 Task: Look for space in Deerfield Beach, United States from 5th September, 2023 to 12th September, 2023 for 2 adults in price range Rs.10000 to Rs.15000.  With 1  bedroom having 1 bed and 1 bathroom. Property type can be house, flat, guest house, hotel. Booking option can be shelf check-in. Required host language is English.
Action: Mouse moved to (420, 88)
Screenshot: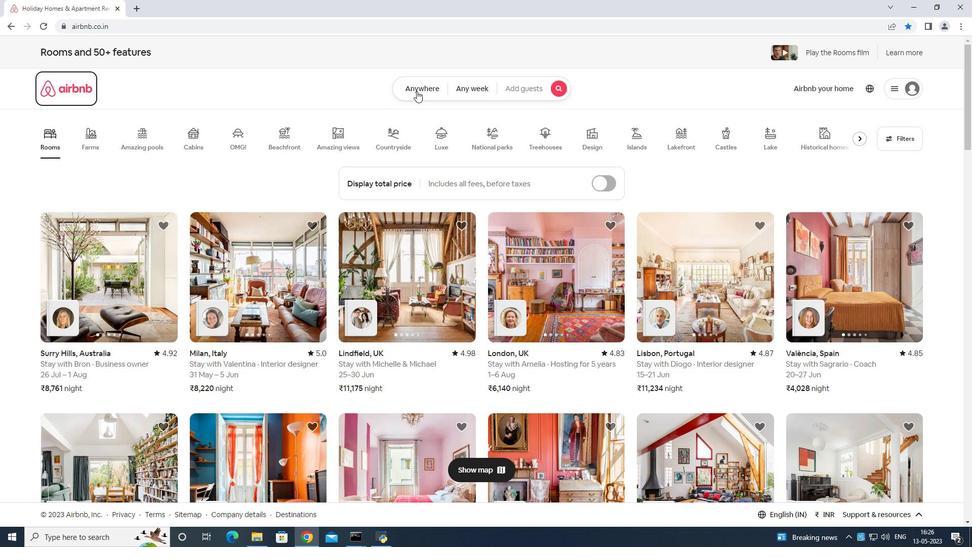 
Action: Mouse pressed left at (420, 88)
Screenshot: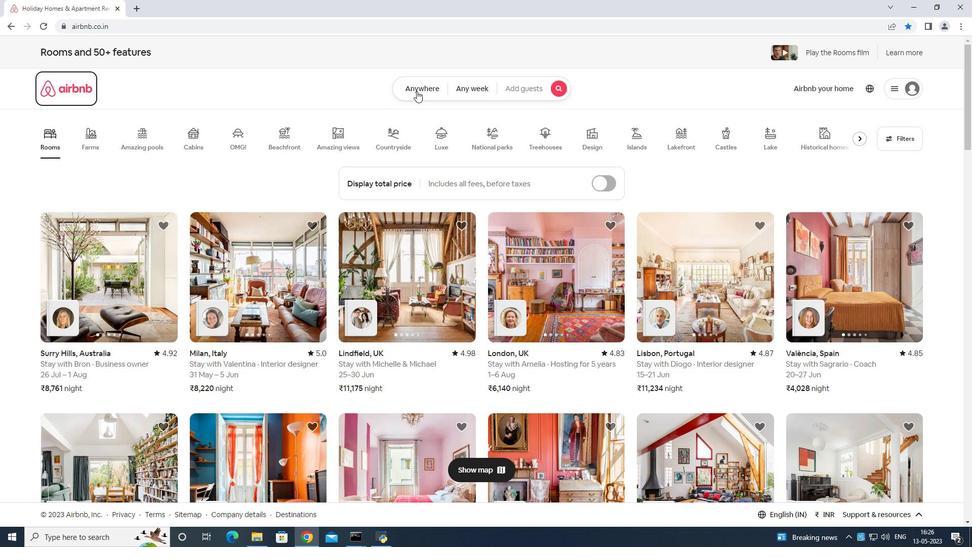 
Action: Mouse moved to (415, 123)
Screenshot: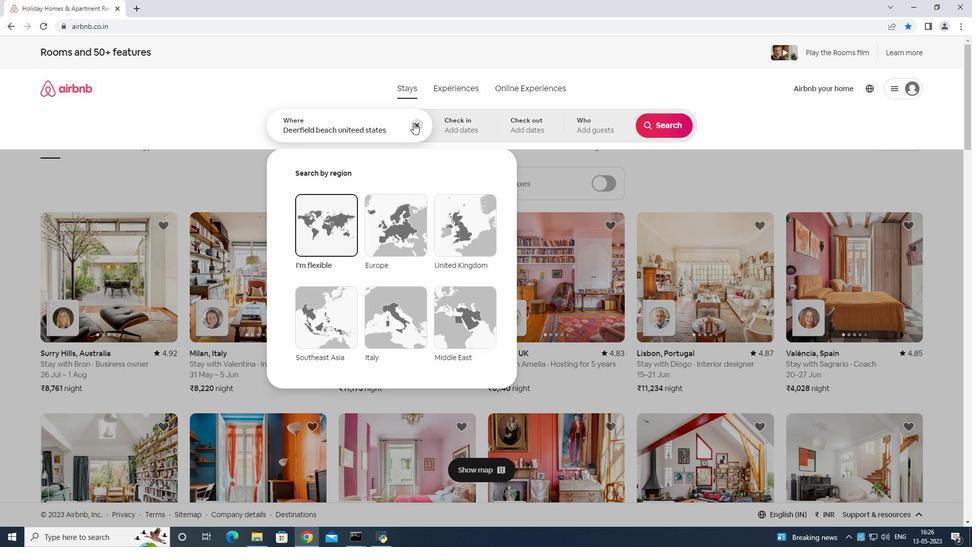
Action: Mouse pressed left at (415, 123)
Screenshot: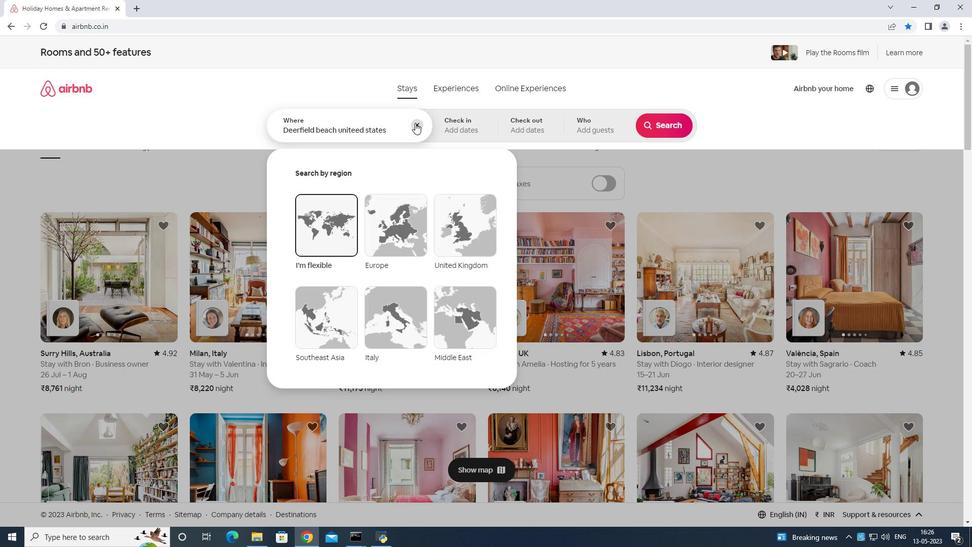 
Action: Mouse moved to (401, 121)
Screenshot: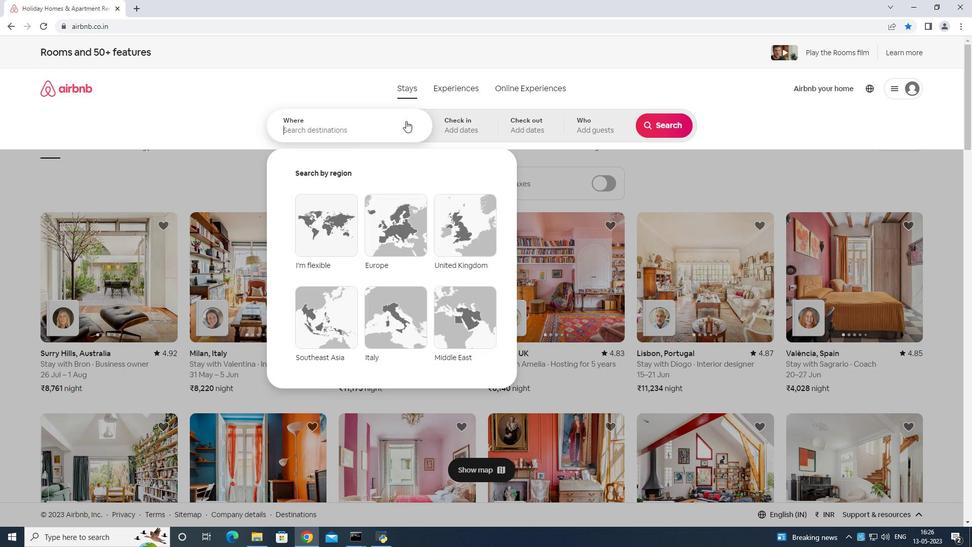 
Action: Mouse pressed left at (401, 121)
Screenshot: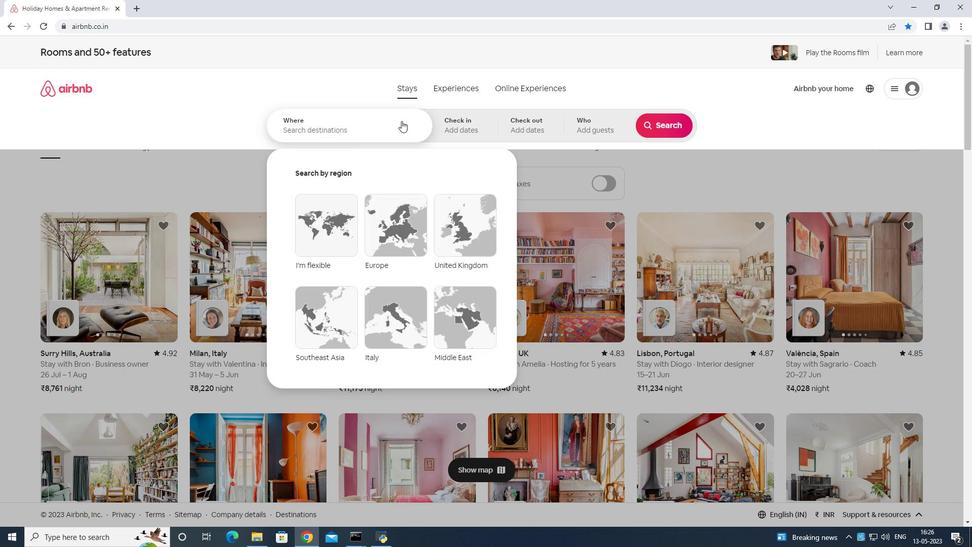 
Action: Mouse moved to (398, 121)
Screenshot: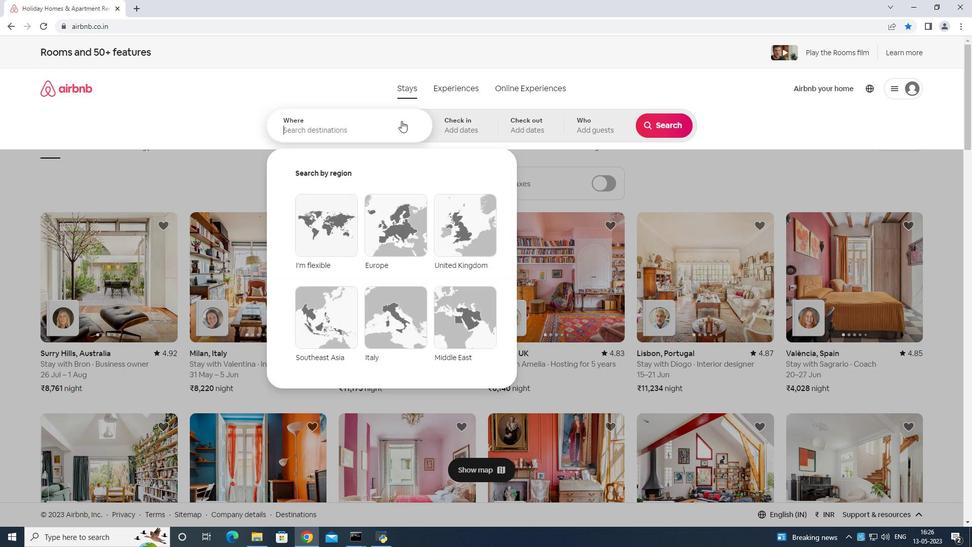 
Action: Key pressed deerfield<Key.space>beach<Key.space>unite<Key.space>d<Key.backspace><Key.backspace>d<Key.space>states<Key.enter>
Screenshot: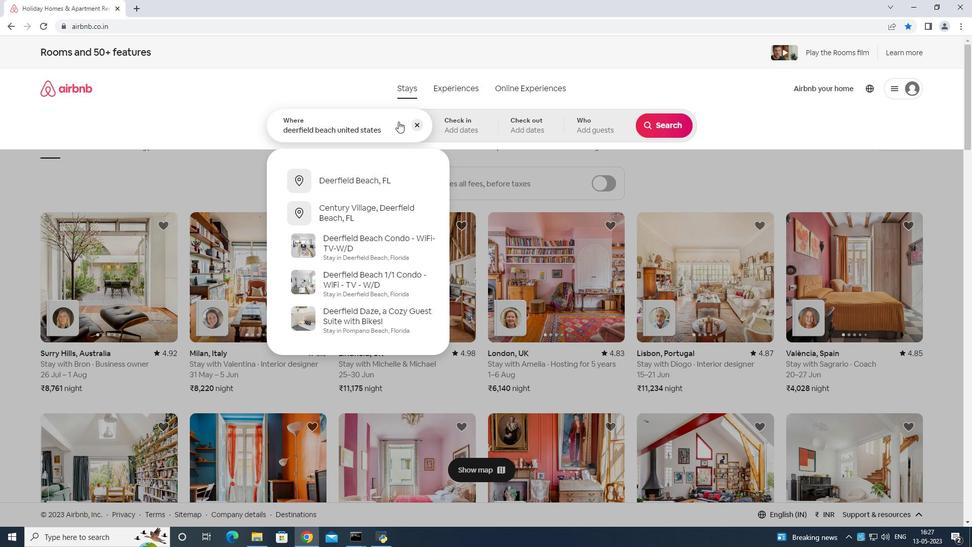 
Action: Mouse moved to (658, 201)
Screenshot: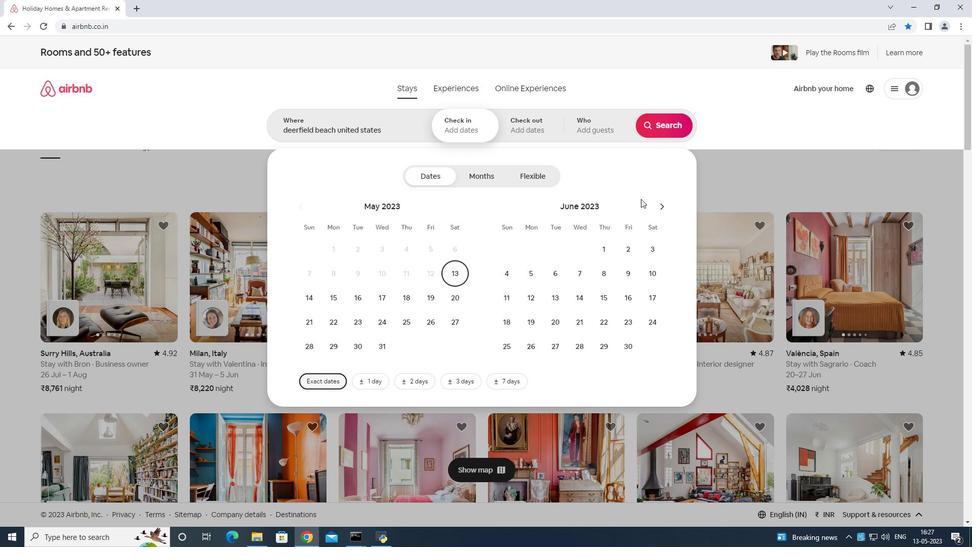 
Action: Mouse pressed left at (658, 201)
Screenshot: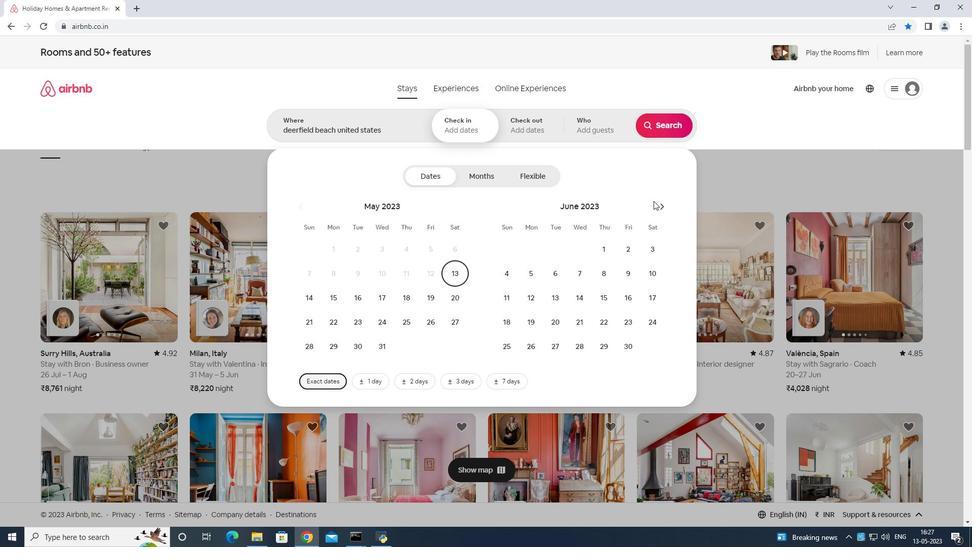 
Action: Mouse moved to (659, 203)
Screenshot: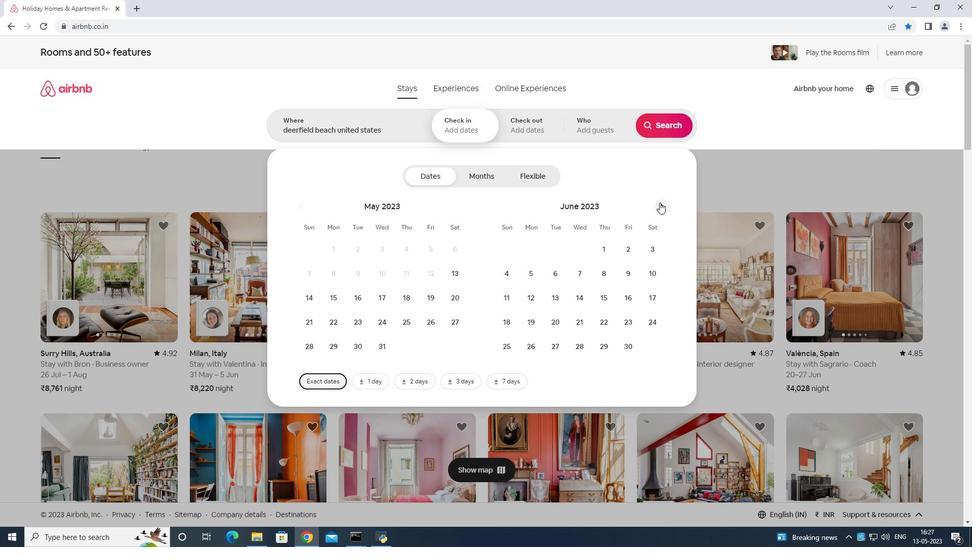 
Action: Mouse pressed left at (659, 203)
Screenshot: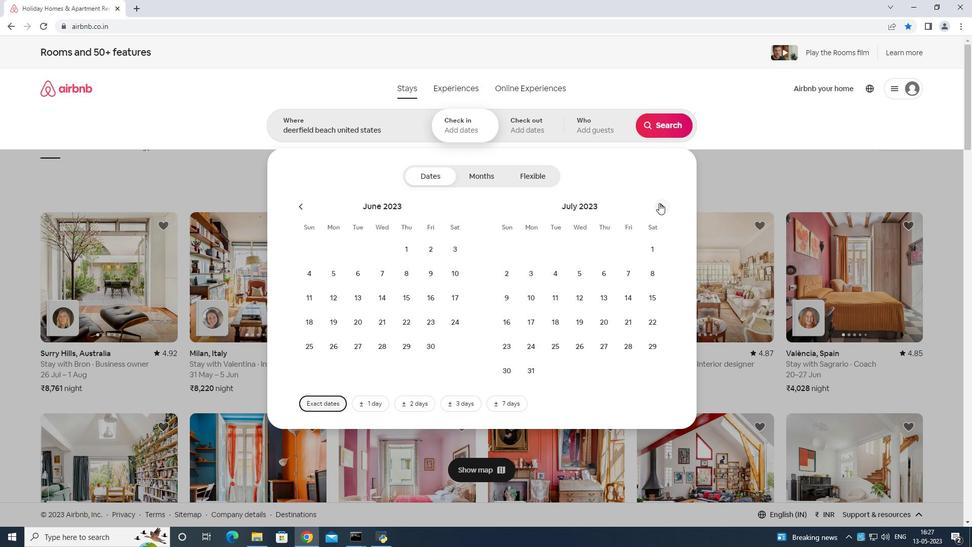 
Action: Mouse moved to (657, 202)
Screenshot: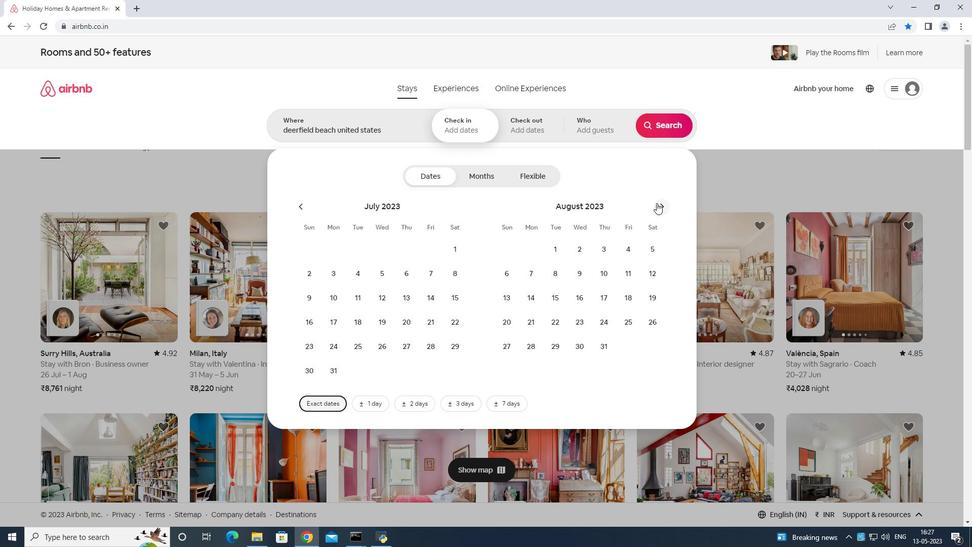 
Action: Mouse pressed left at (657, 202)
Screenshot: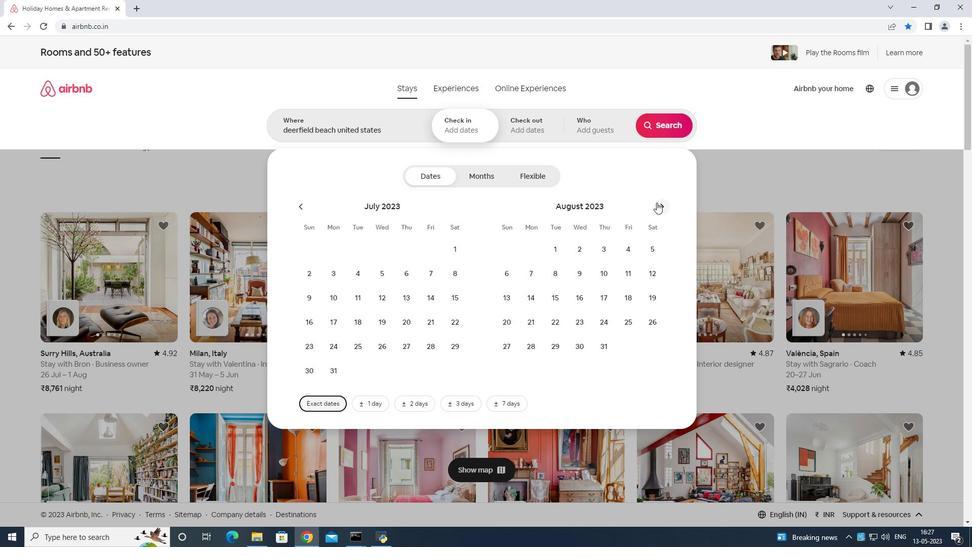 
Action: Mouse moved to (557, 277)
Screenshot: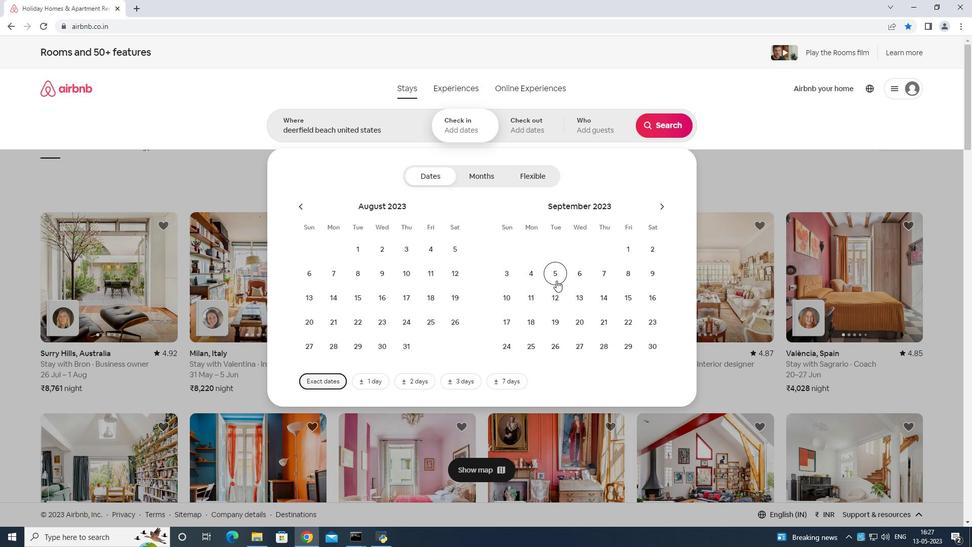 
Action: Mouse pressed left at (557, 277)
Screenshot: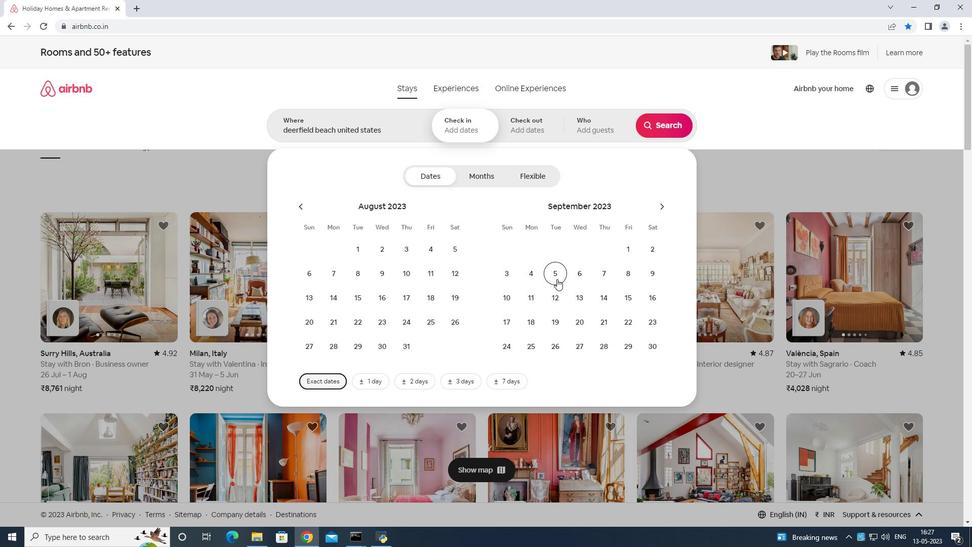 
Action: Mouse moved to (557, 292)
Screenshot: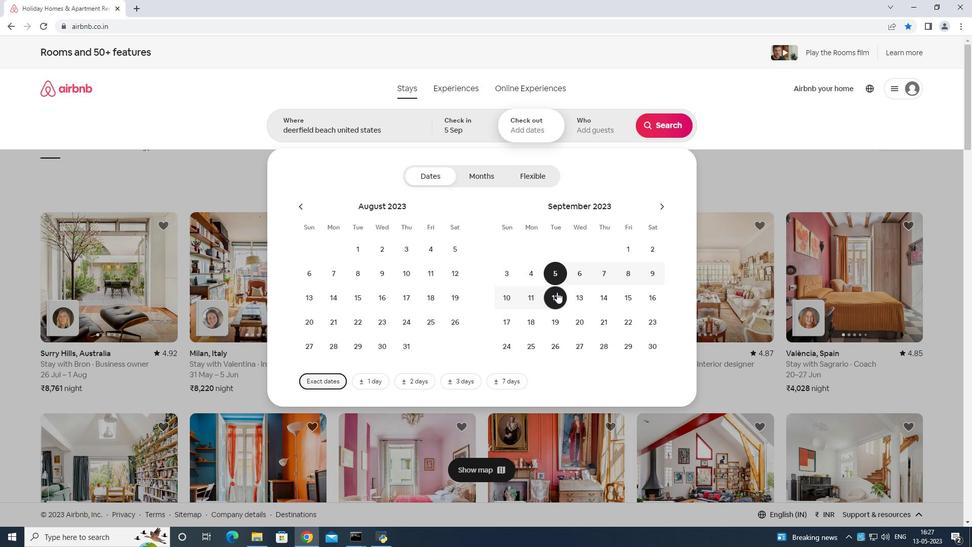 
Action: Mouse pressed left at (557, 292)
Screenshot: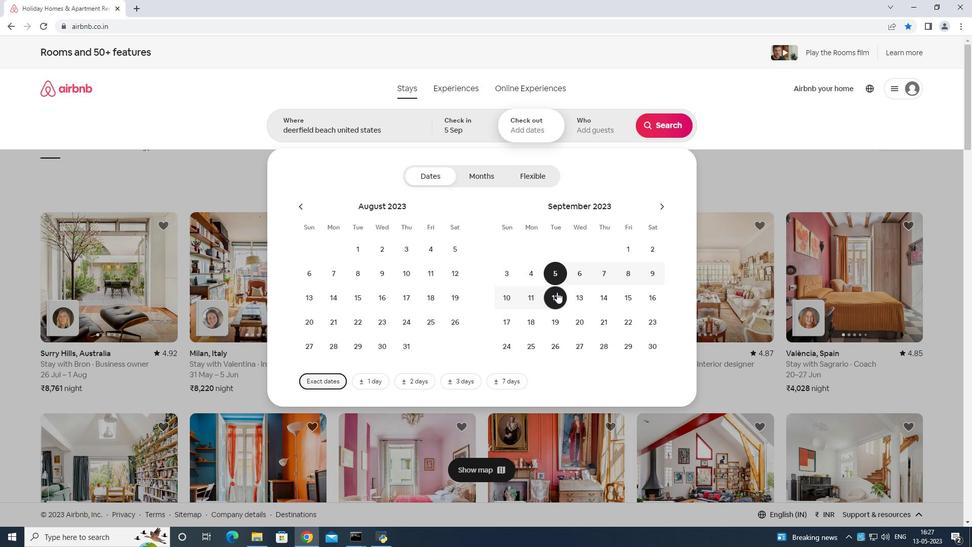 
Action: Mouse moved to (592, 119)
Screenshot: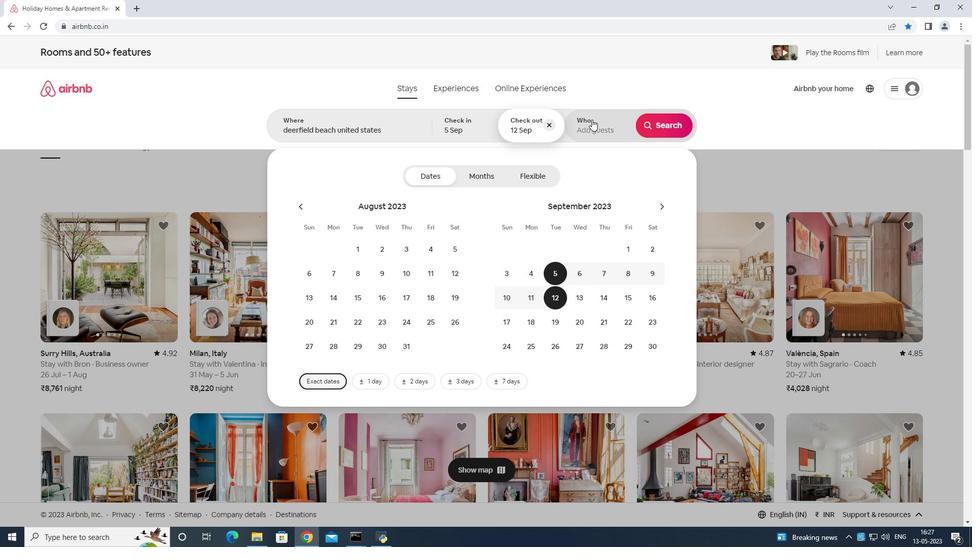 
Action: Mouse pressed left at (592, 119)
Screenshot: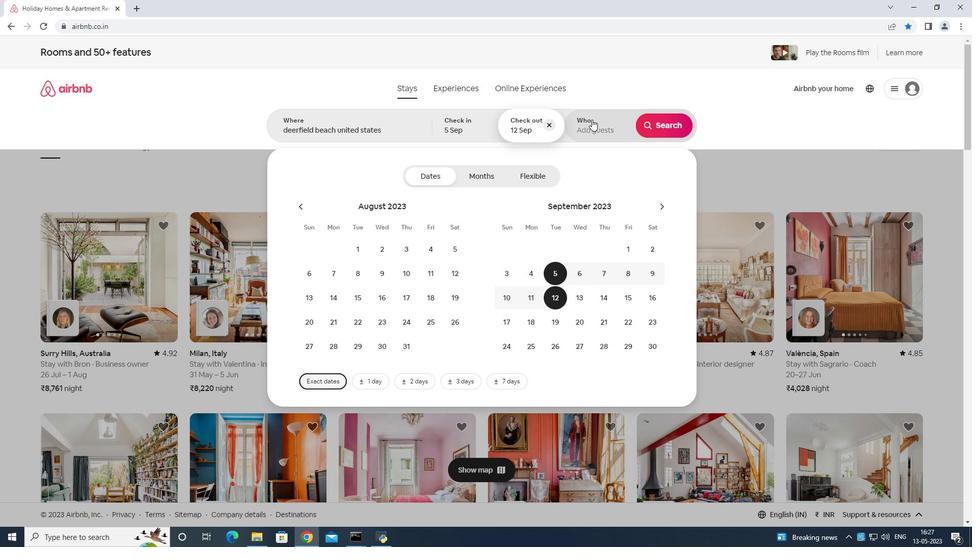 
Action: Mouse moved to (667, 180)
Screenshot: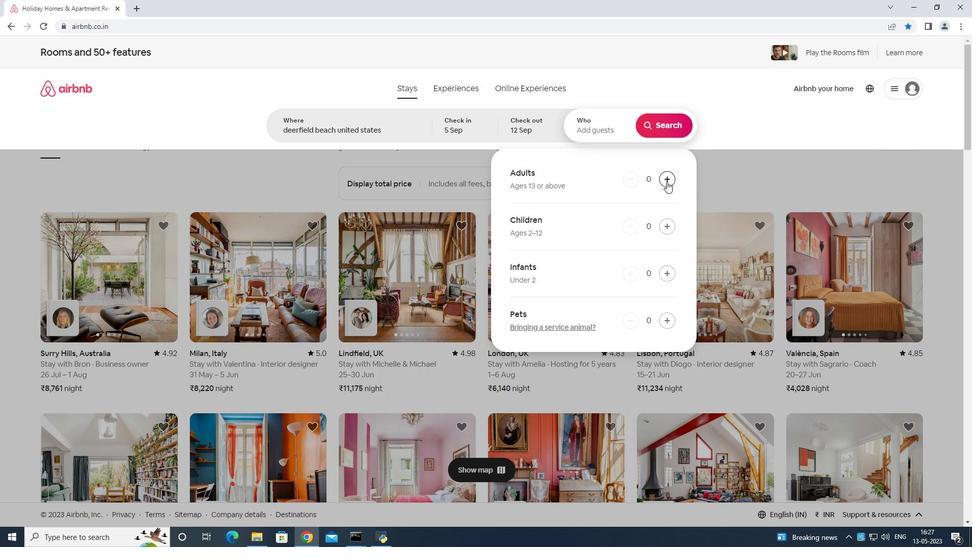 
Action: Mouse pressed left at (667, 180)
Screenshot: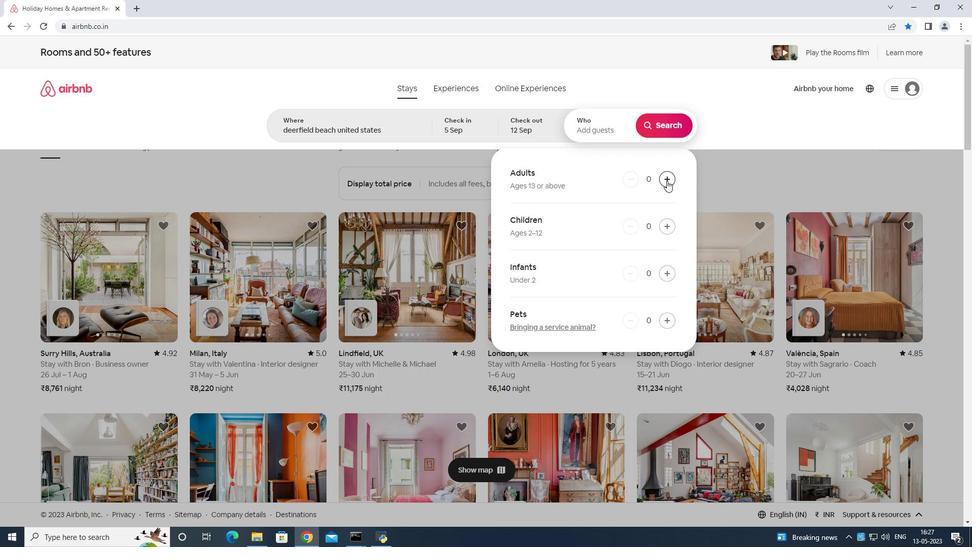 
Action: Mouse moved to (667, 180)
Screenshot: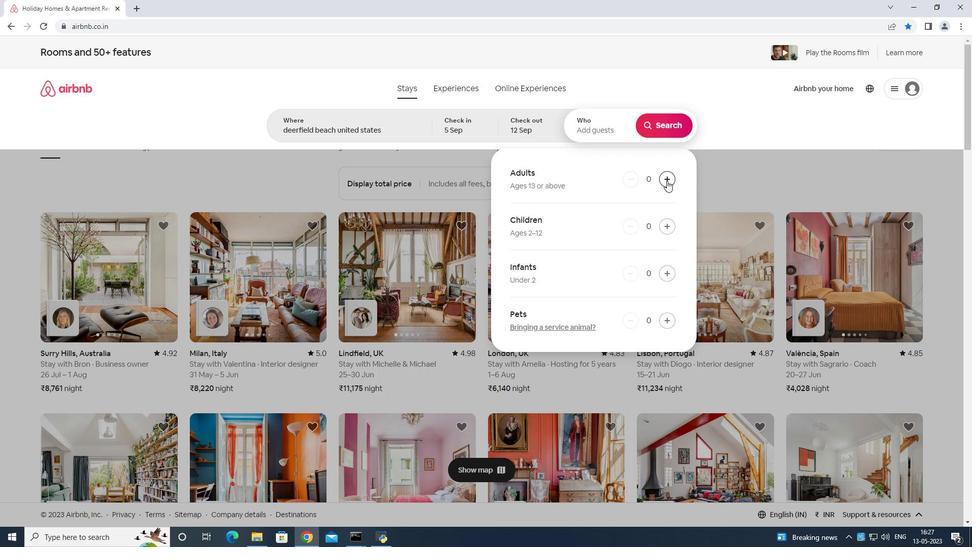 
Action: Mouse pressed left at (667, 180)
Screenshot: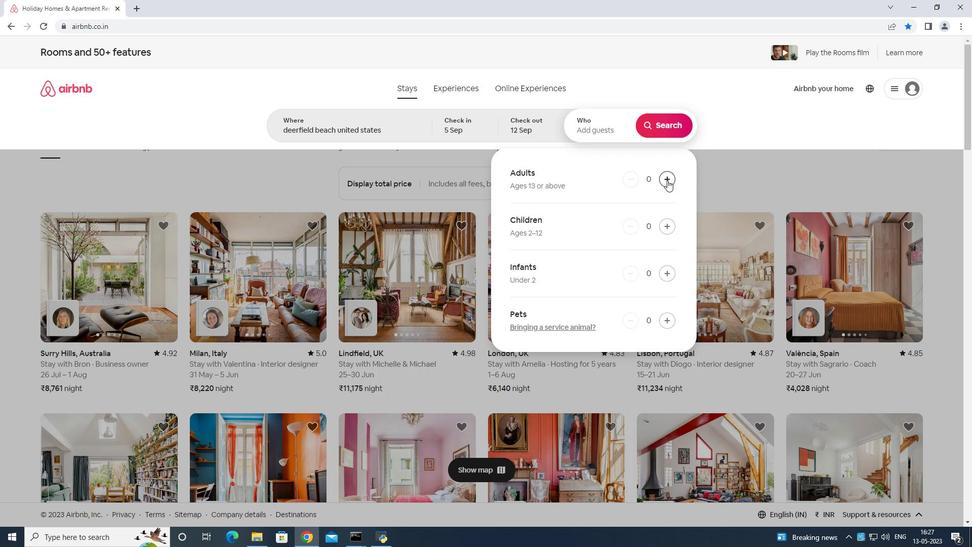 
Action: Mouse moved to (655, 118)
Screenshot: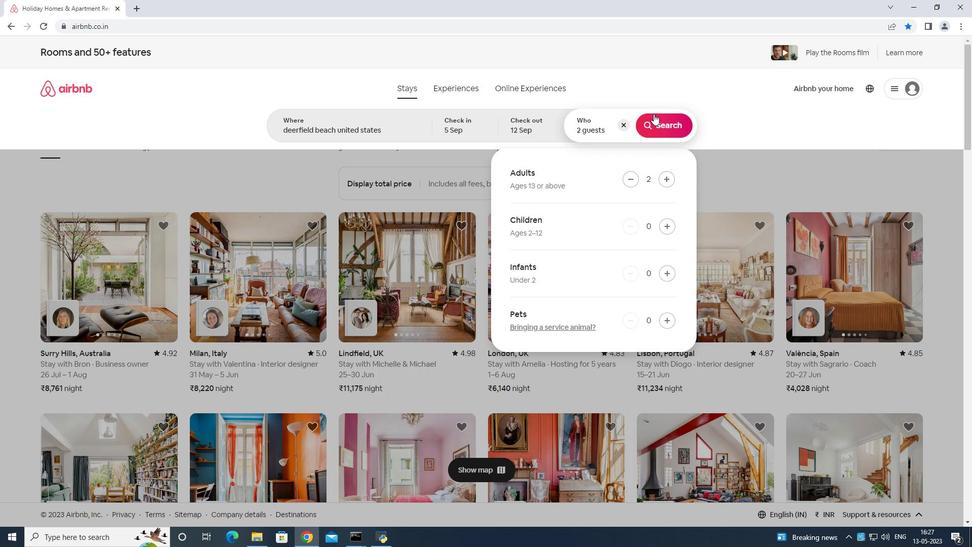 
Action: Mouse pressed left at (655, 118)
Screenshot: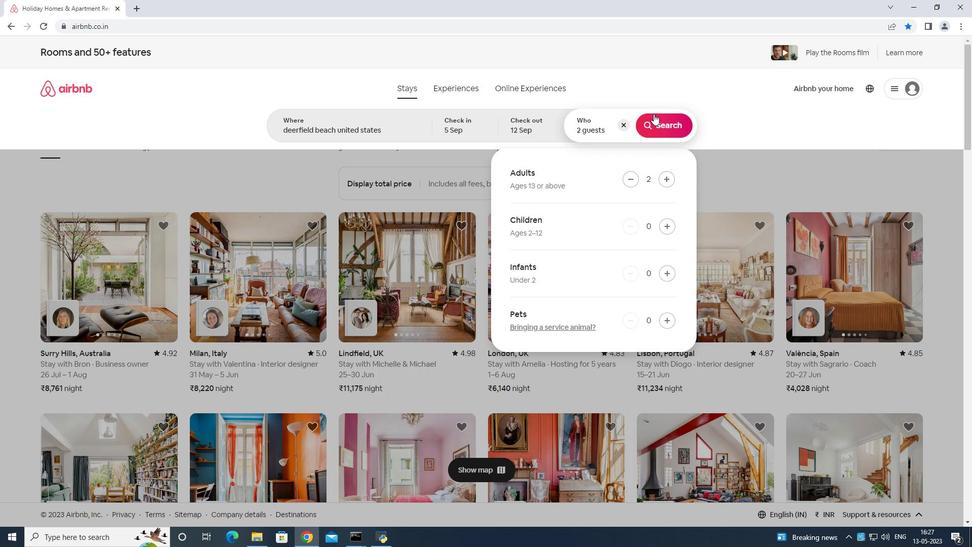 
Action: Mouse moved to (919, 88)
Screenshot: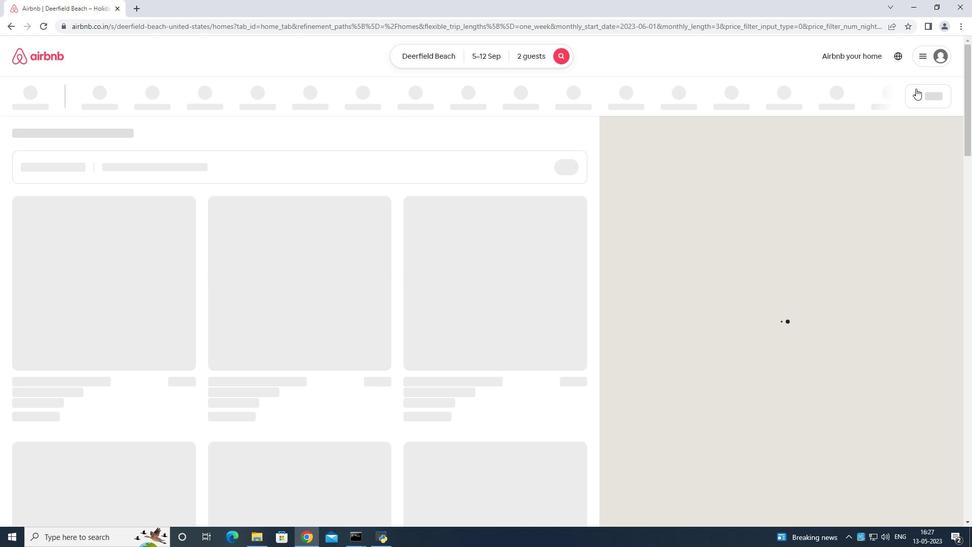
Action: Mouse pressed left at (919, 88)
Screenshot: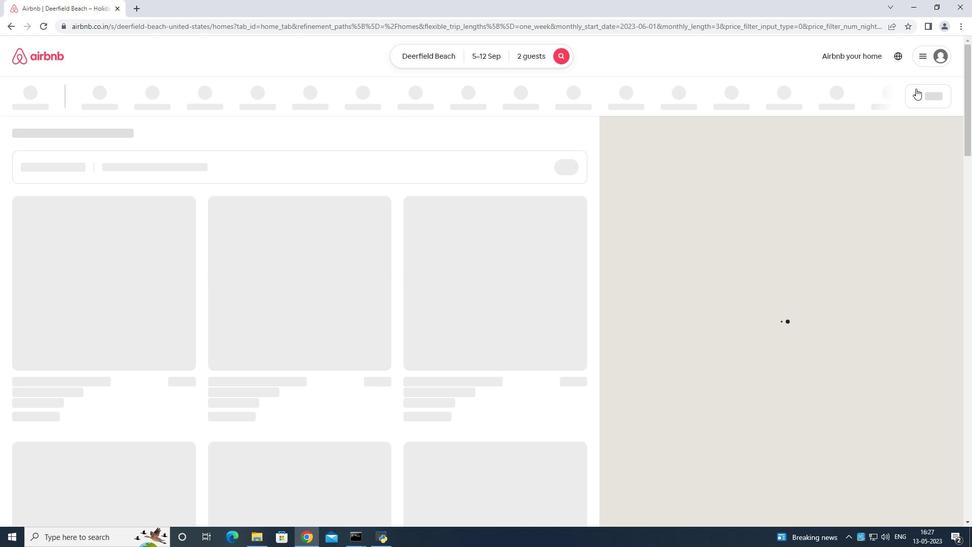 
Action: Mouse moved to (396, 348)
Screenshot: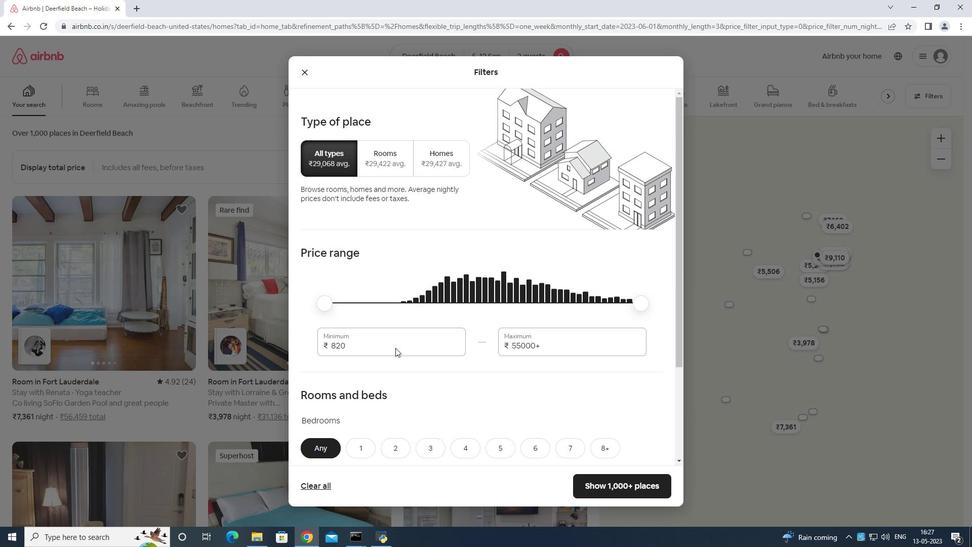 
Action: Mouse pressed left at (396, 348)
Screenshot: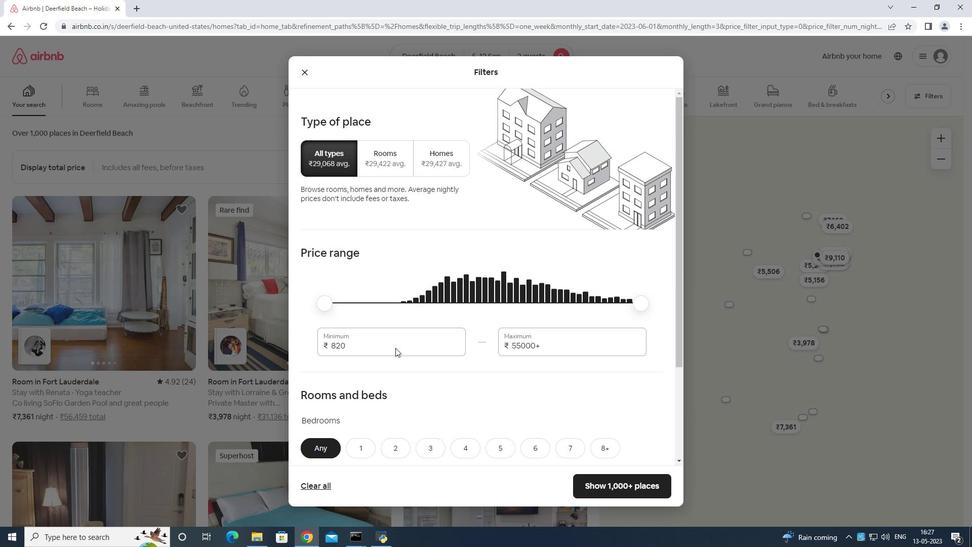 
Action: Mouse moved to (405, 343)
Screenshot: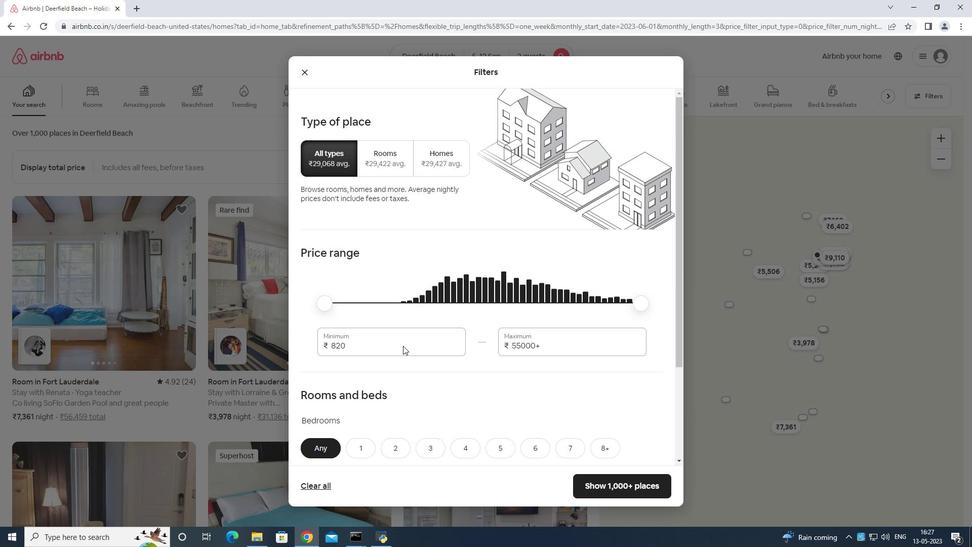 
Action: Key pressed <Key.backspace>
Screenshot: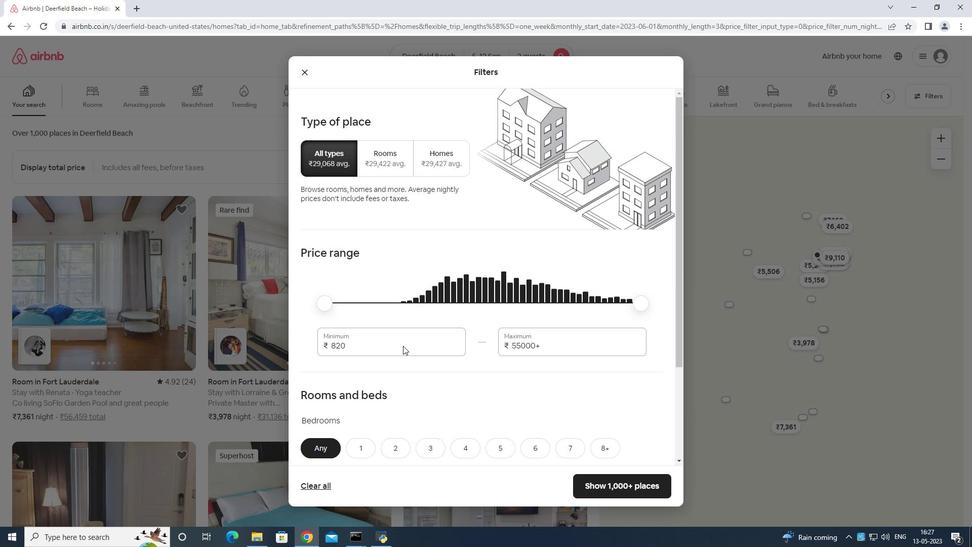 
Action: Mouse moved to (408, 336)
Screenshot: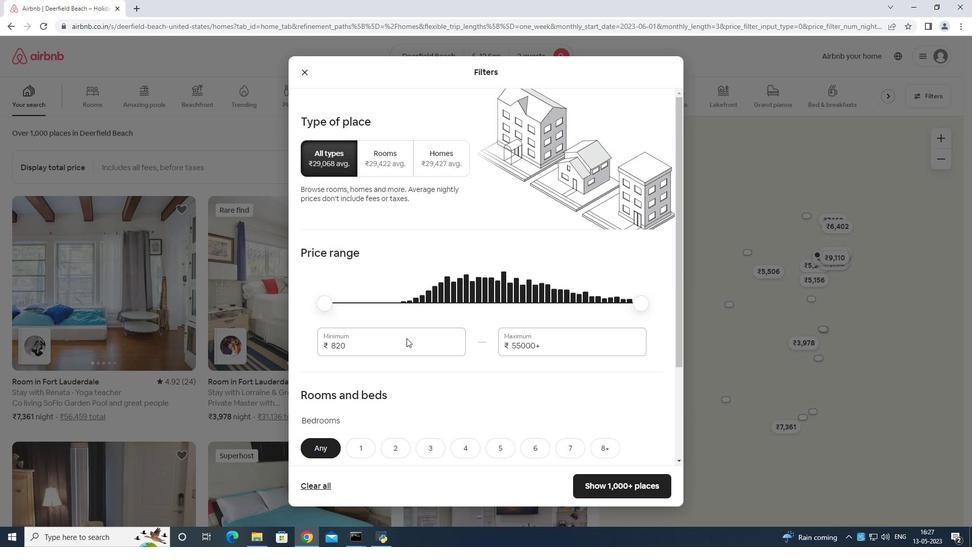 
Action: Key pressed <Key.backspace>
Screenshot: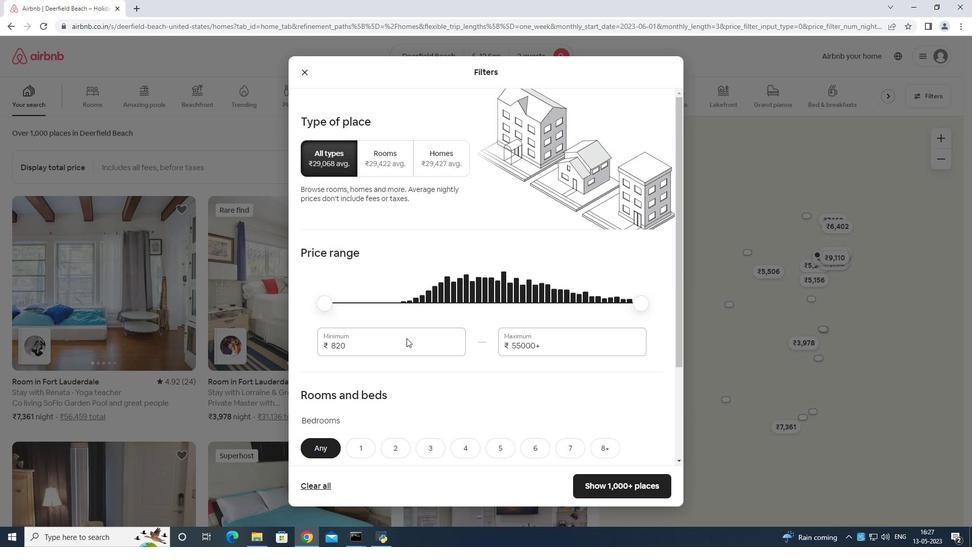 
Action: Mouse moved to (408, 336)
Screenshot: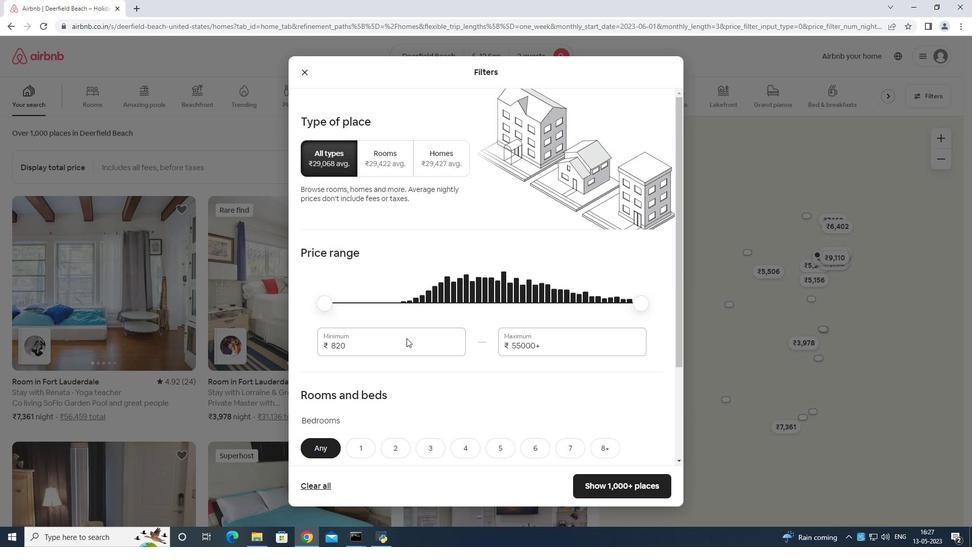 
Action: Key pressed <Key.backspace>
Screenshot: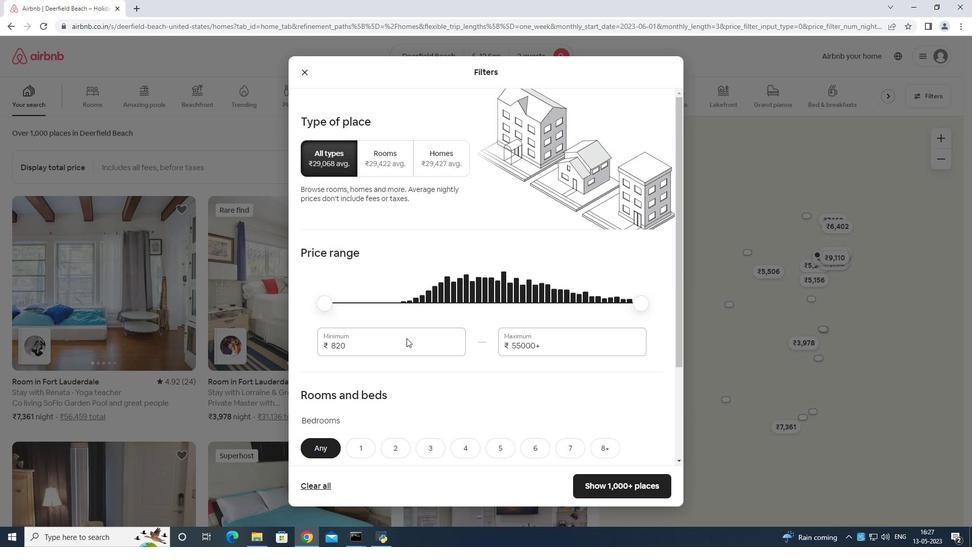 
Action: Mouse moved to (418, 337)
Screenshot: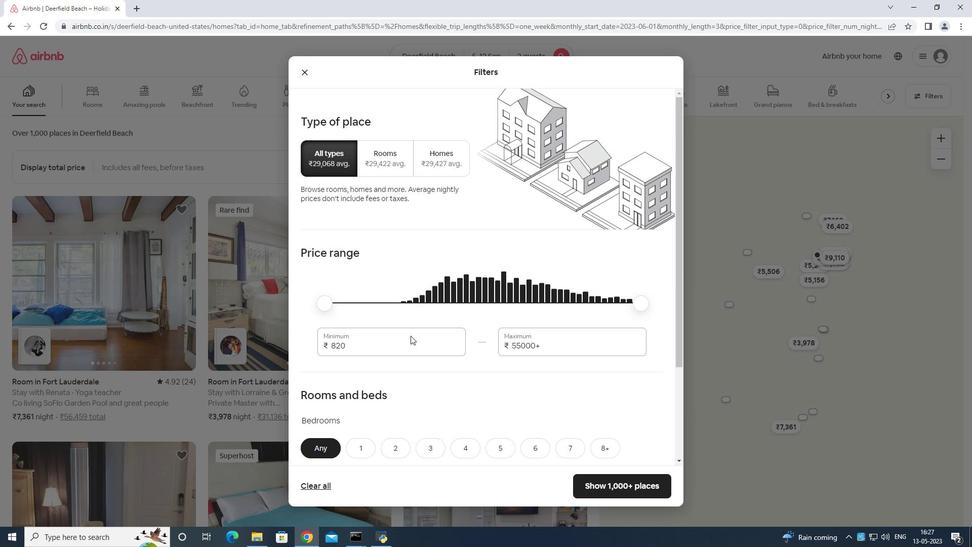 
Action: Key pressed 1
Screenshot: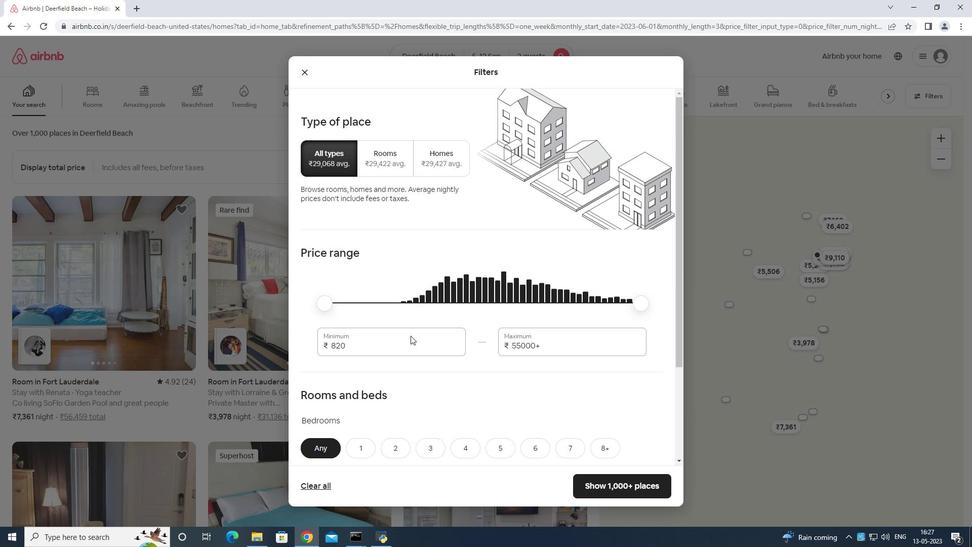 
Action: Mouse moved to (422, 337)
Screenshot: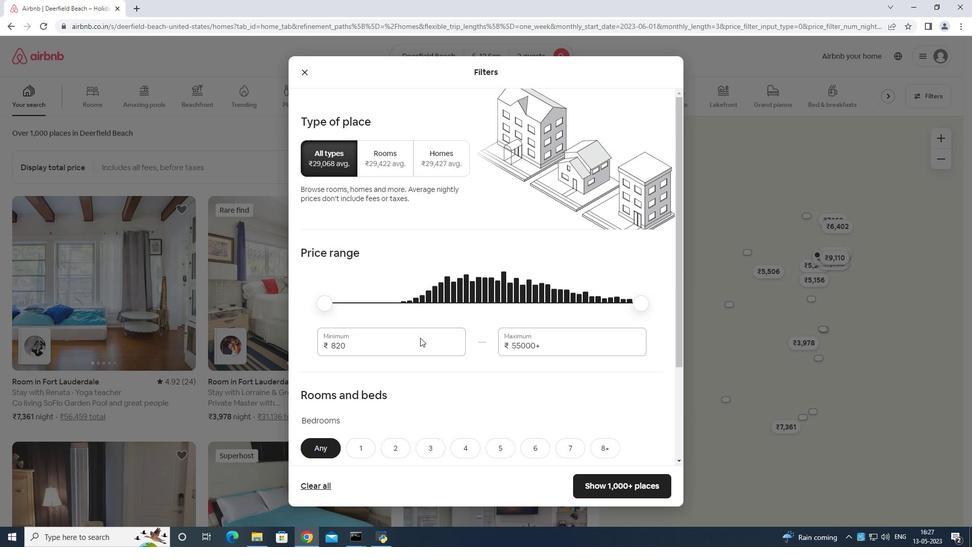 
Action: Key pressed 0
Screenshot: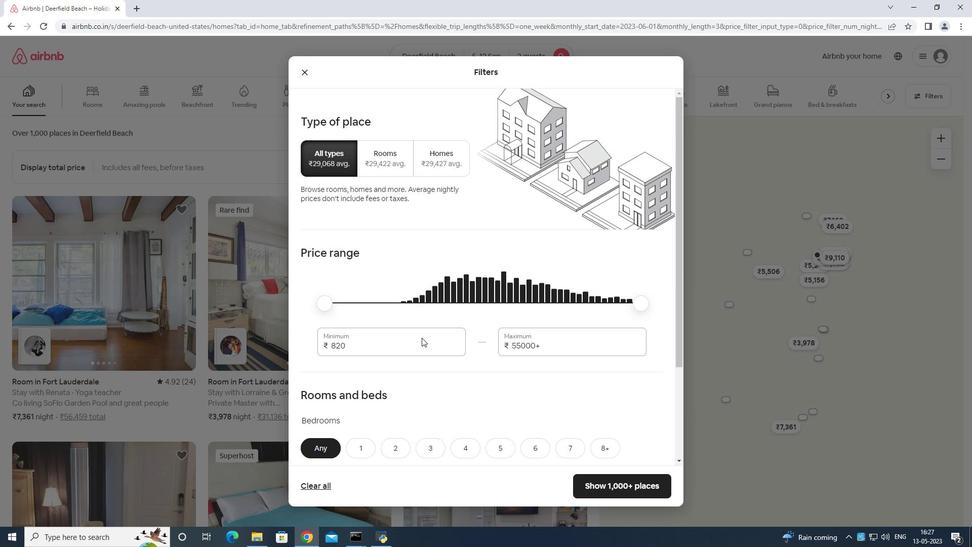 
Action: Mouse moved to (423, 337)
Screenshot: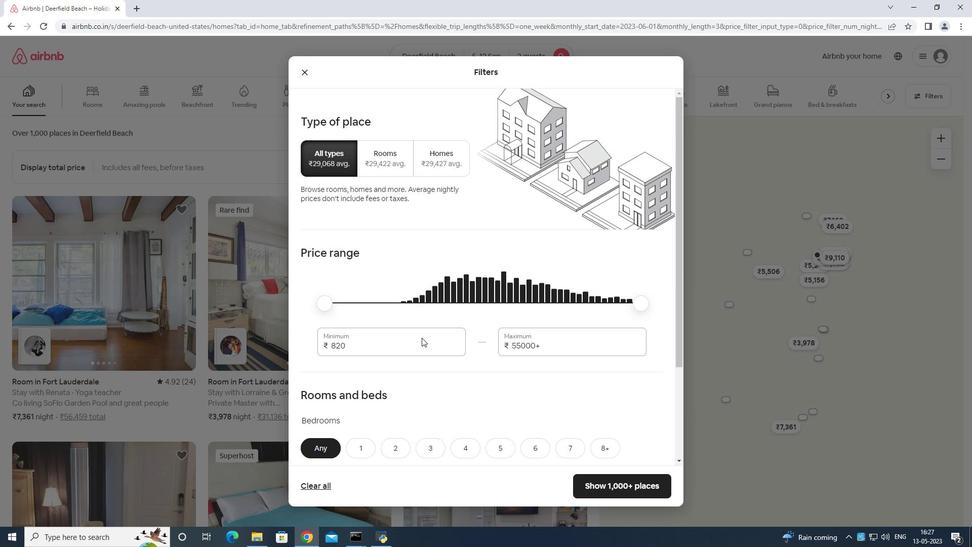 
Action: Key pressed 00
Screenshot: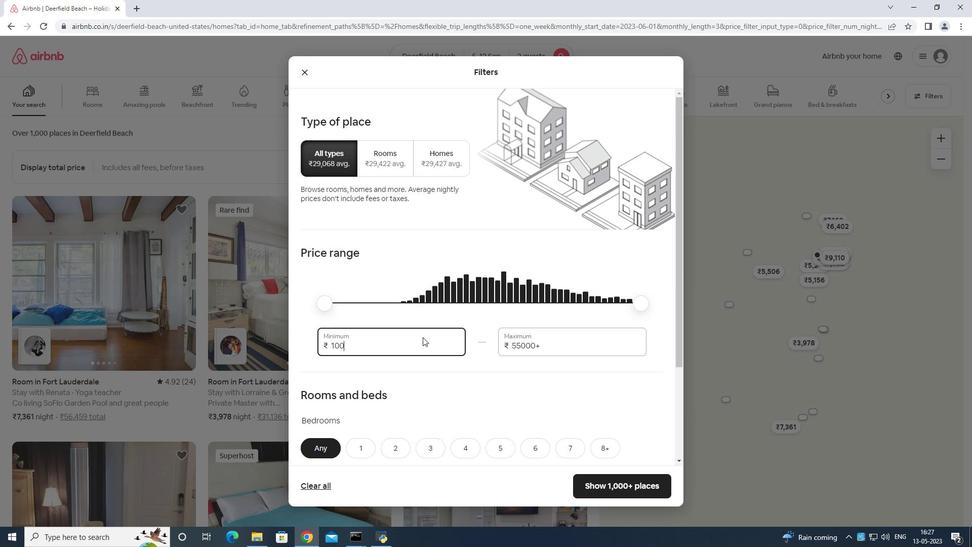 
Action: Mouse moved to (423, 336)
Screenshot: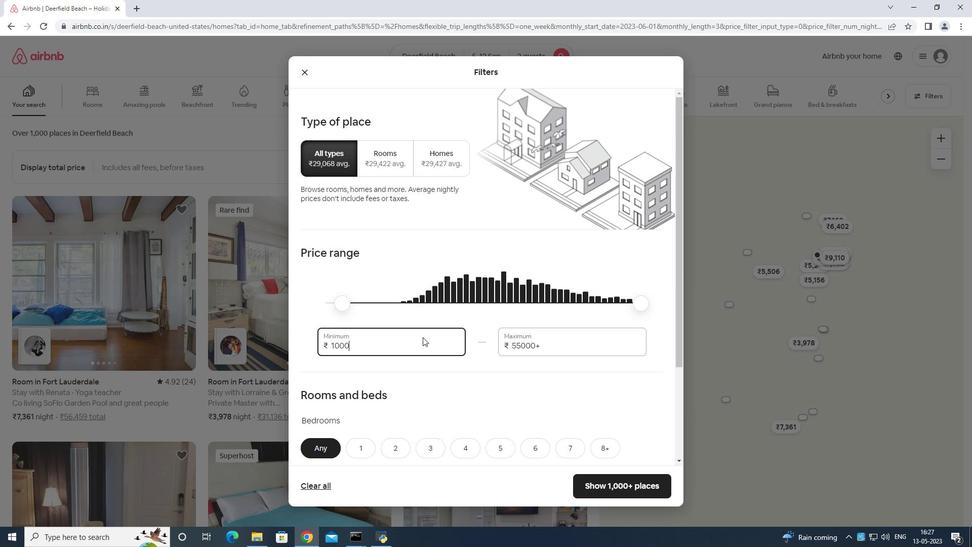 
Action: Key pressed 0
Screenshot: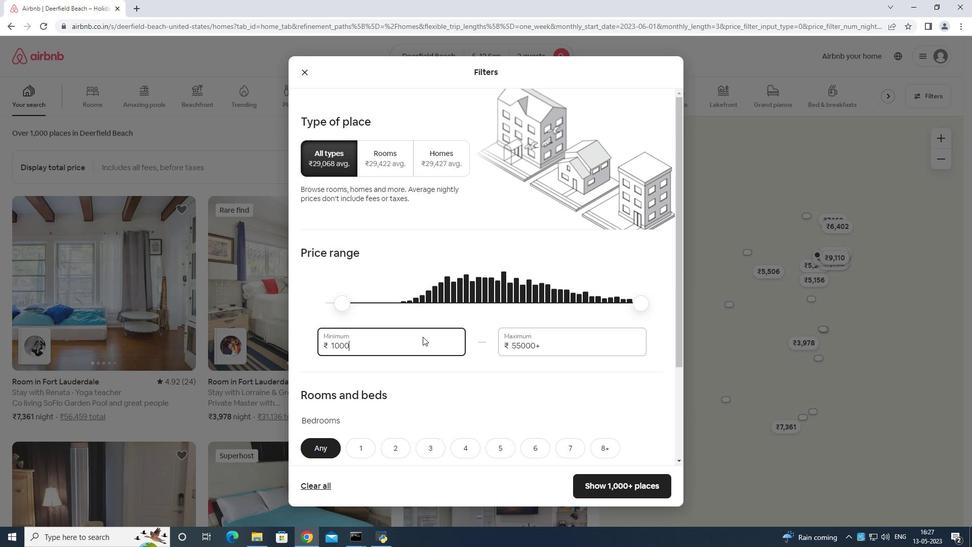 
Action: Mouse moved to (556, 351)
Screenshot: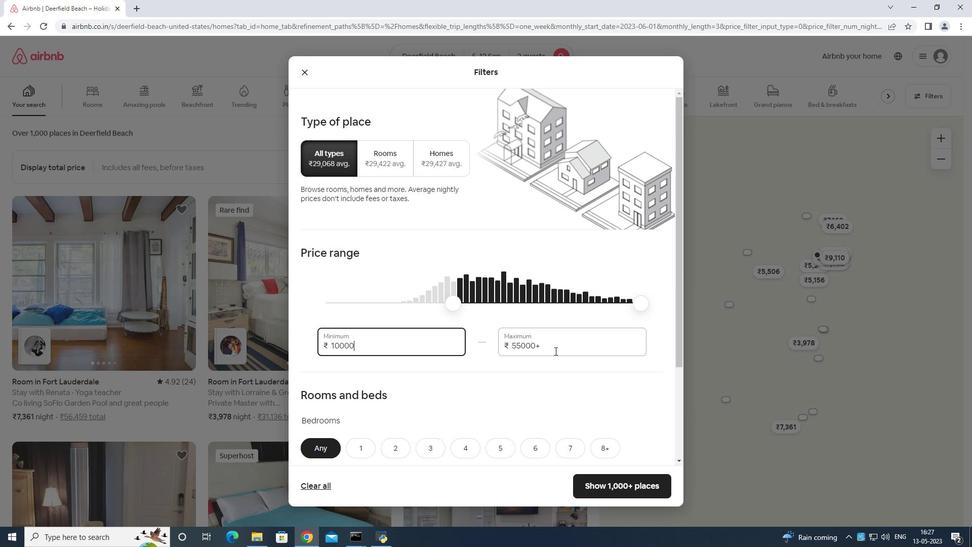 
Action: Mouse pressed left at (556, 351)
Screenshot: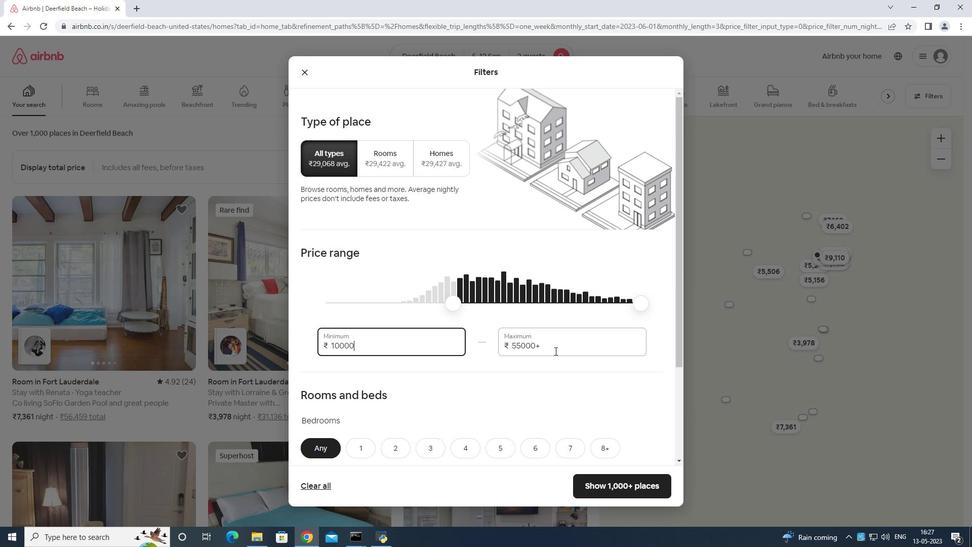
Action: Mouse moved to (558, 342)
Screenshot: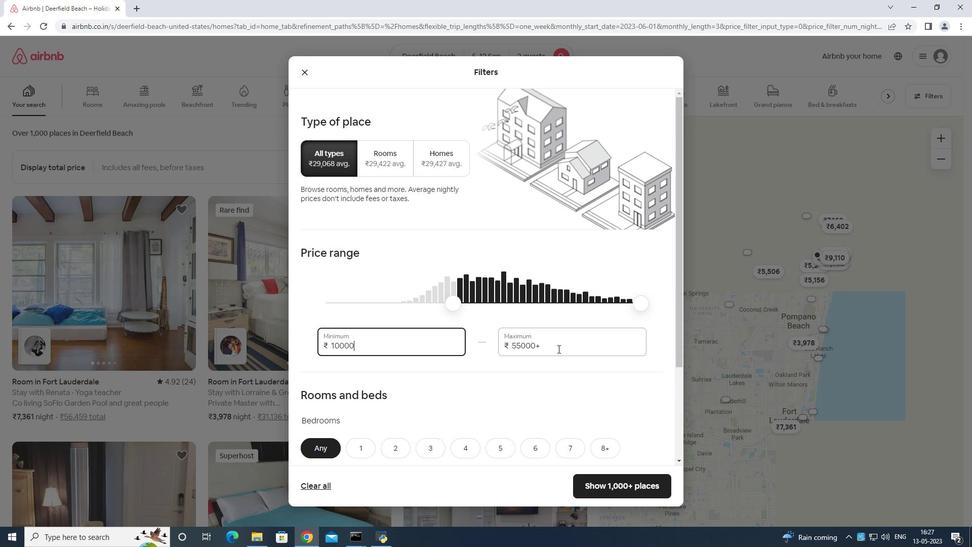 
Action: Key pressed <Key.backspace>
Screenshot: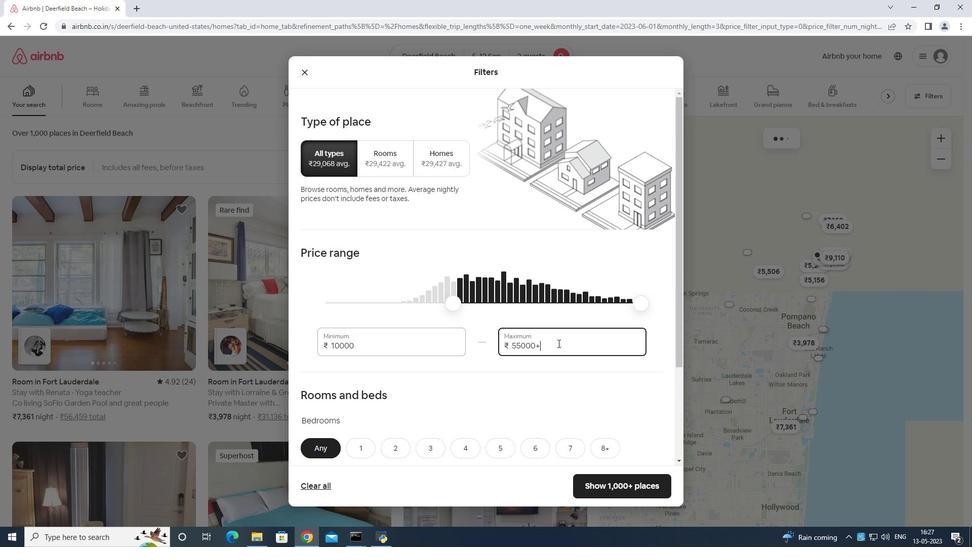 
Action: Mouse moved to (558, 341)
Screenshot: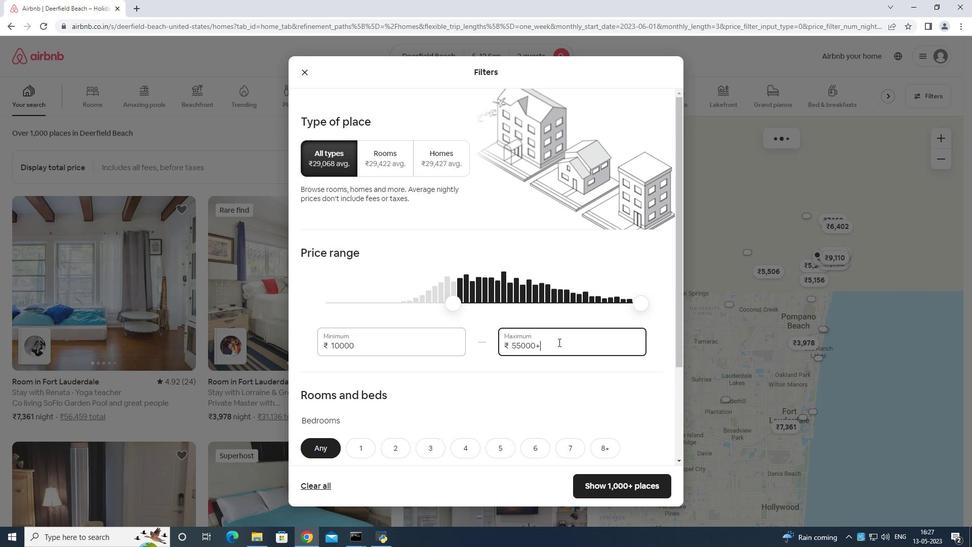 
Action: Key pressed <Key.backspace><Key.backspace><Key.backspace><Key.backspace><Key.backspace><Key.backspace><Key.backspace><Key.backspace><Key.backspace><Key.backspace><Key.backspace><Key.backspace><Key.backspace>
Screenshot: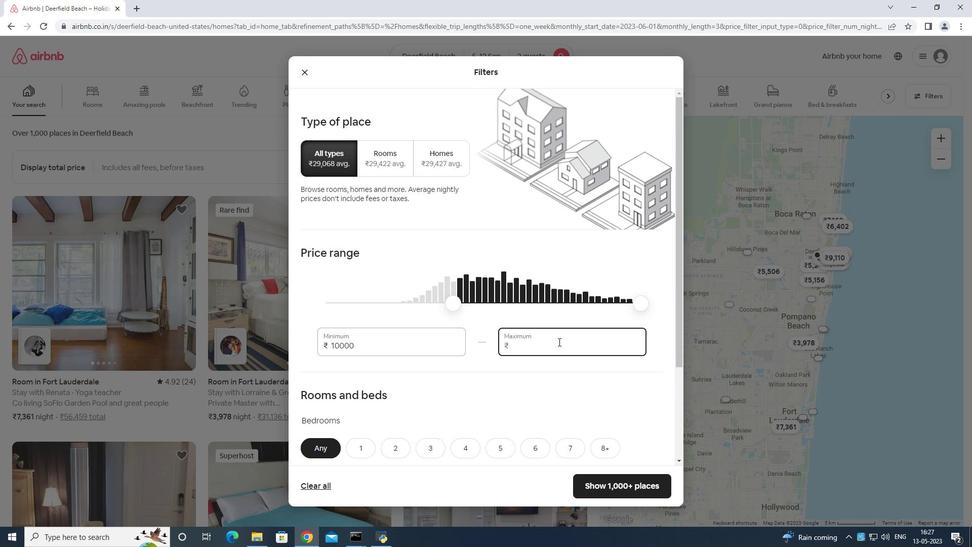 
Action: Mouse moved to (559, 341)
Screenshot: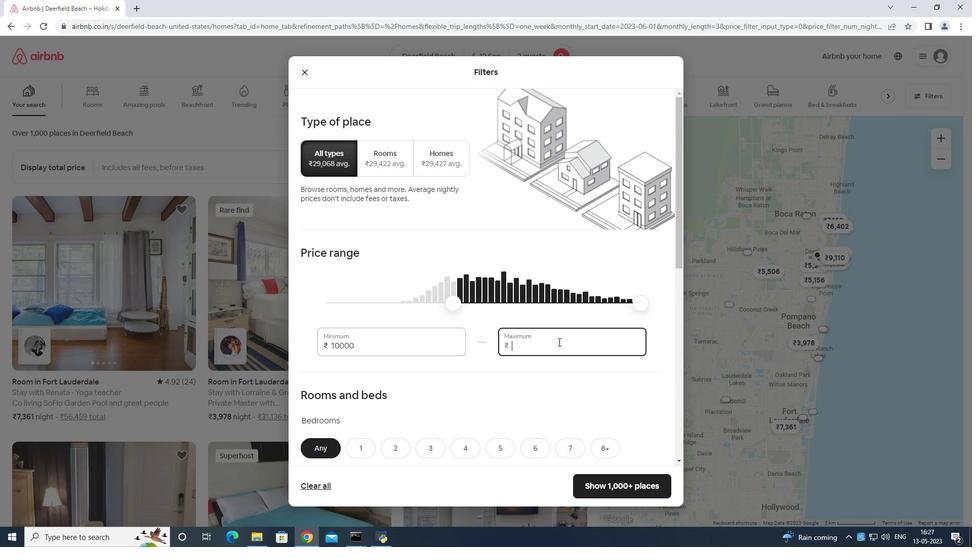 
Action: Key pressed 15
Screenshot: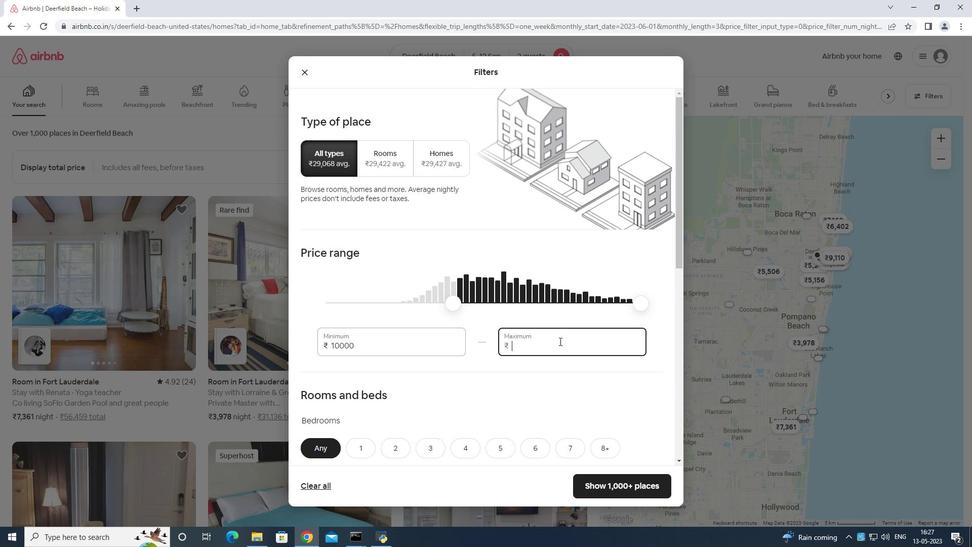 
Action: Mouse moved to (559, 340)
Screenshot: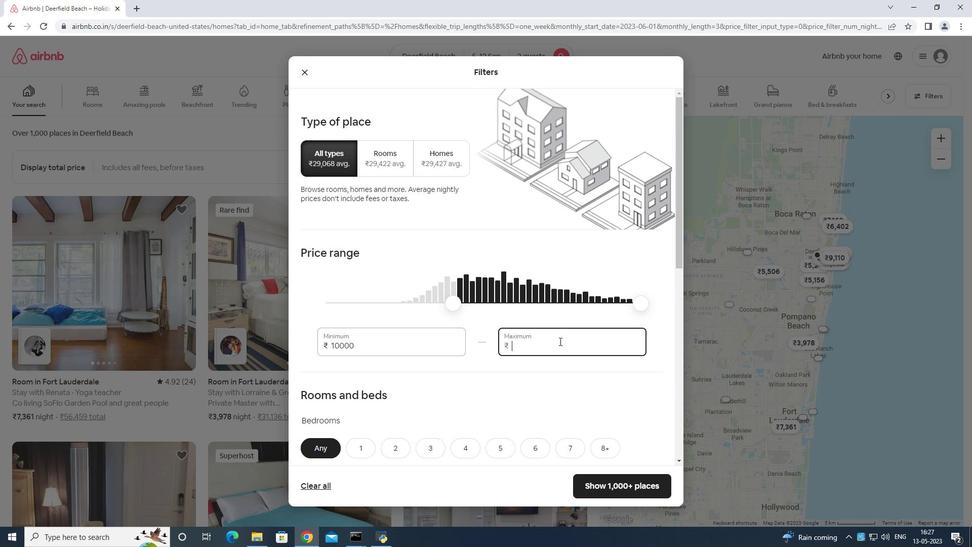 
Action: Key pressed 000
Screenshot: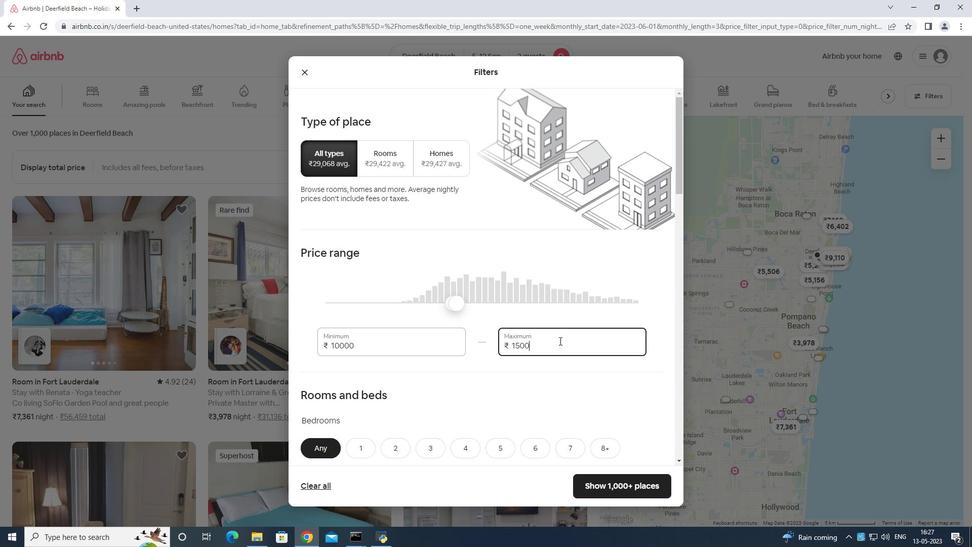 
Action: Mouse moved to (565, 318)
Screenshot: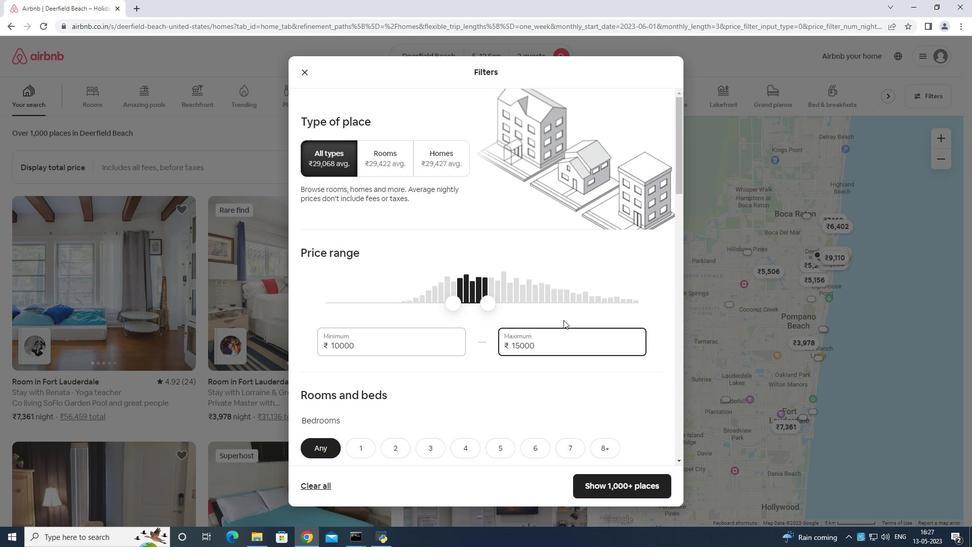 
Action: Mouse scrolled (565, 317) with delta (0, 0)
Screenshot: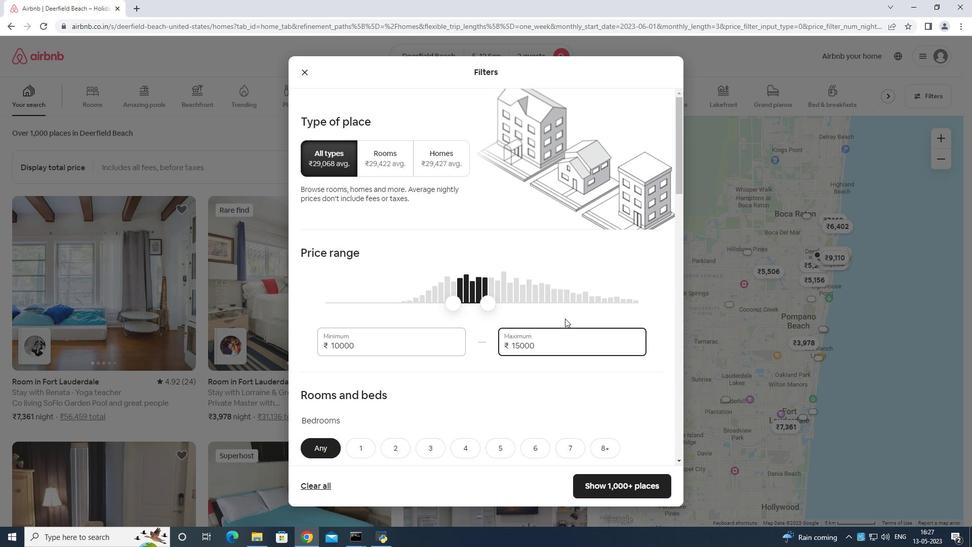 
Action: Mouse moved to (566, 317)
Screenshot: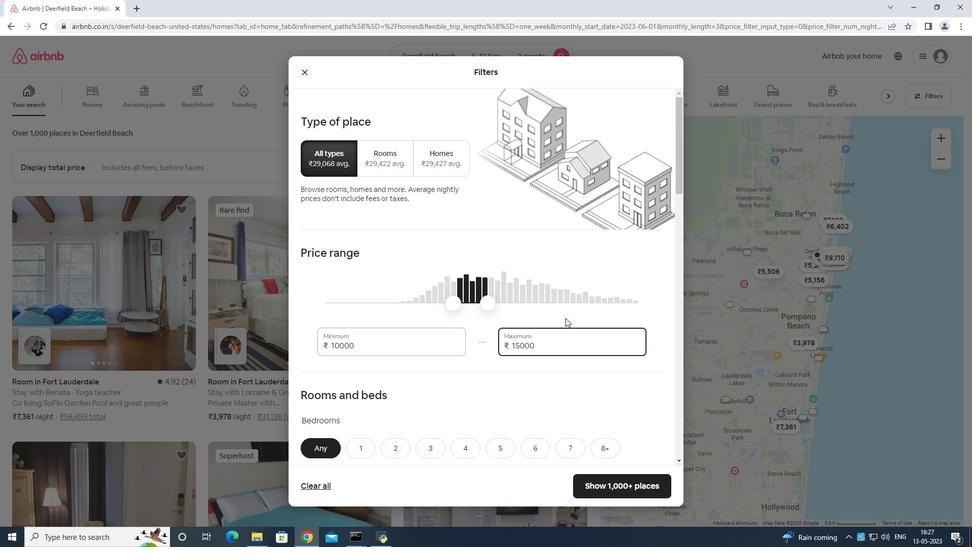 
Action: Mouse scrolled (566, 317) with delta (0, 0)
Screenshot: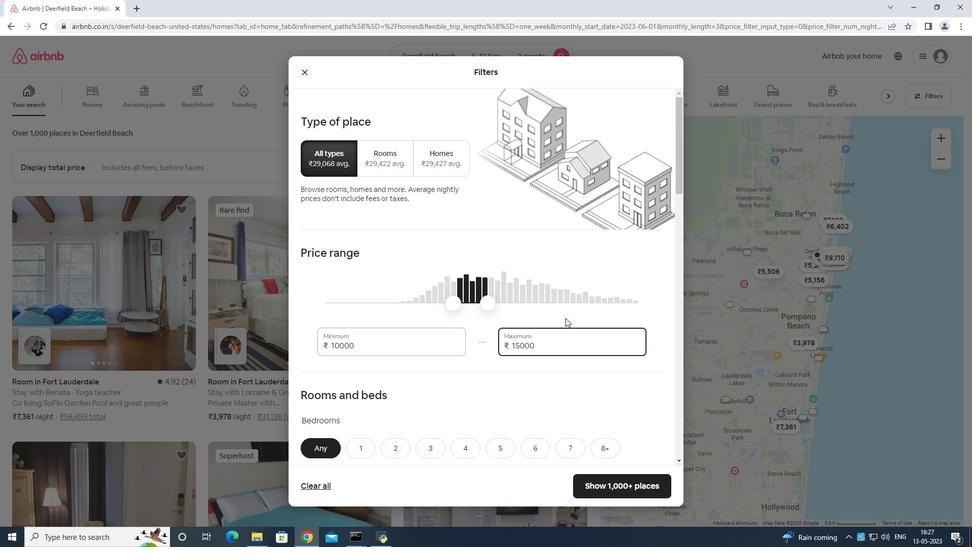 
Action: Mouse moved to (566, 317)
Screenshot: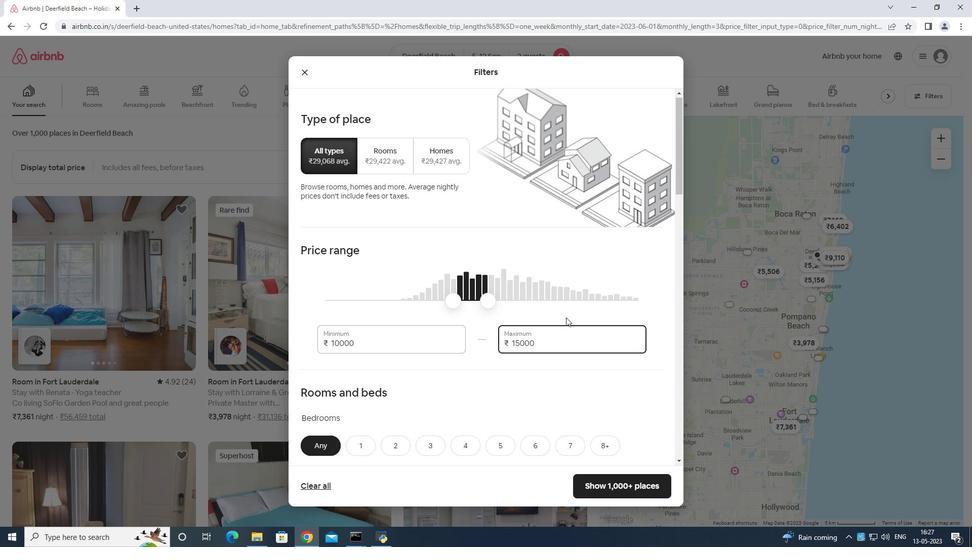 
Action: Mouse scrolled (566, 317) with delta (0, 0)
Screenshot: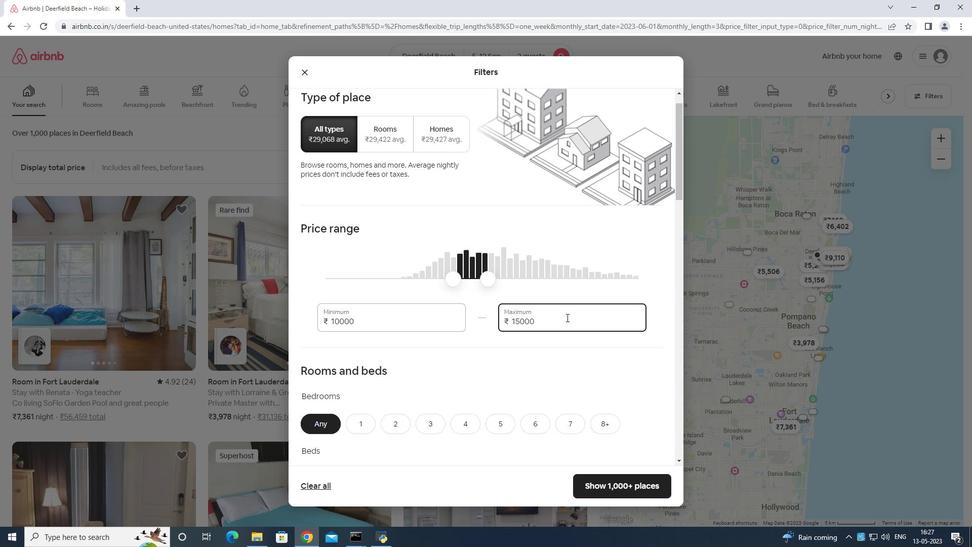 
Action: Mouse scrolled (566, 317) with delta (0, 0)
Screenshot: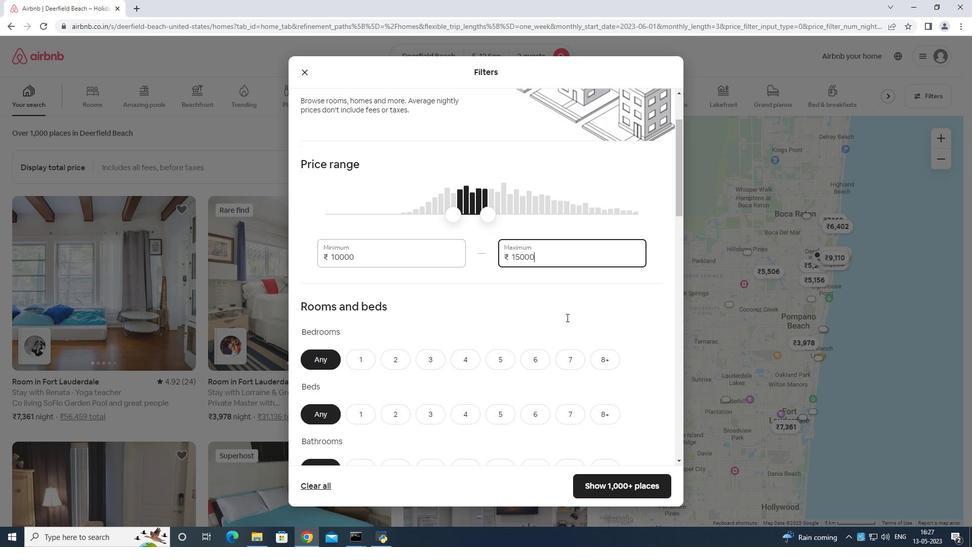 
Action: Mouse moved to (354, 237)
Screenshot: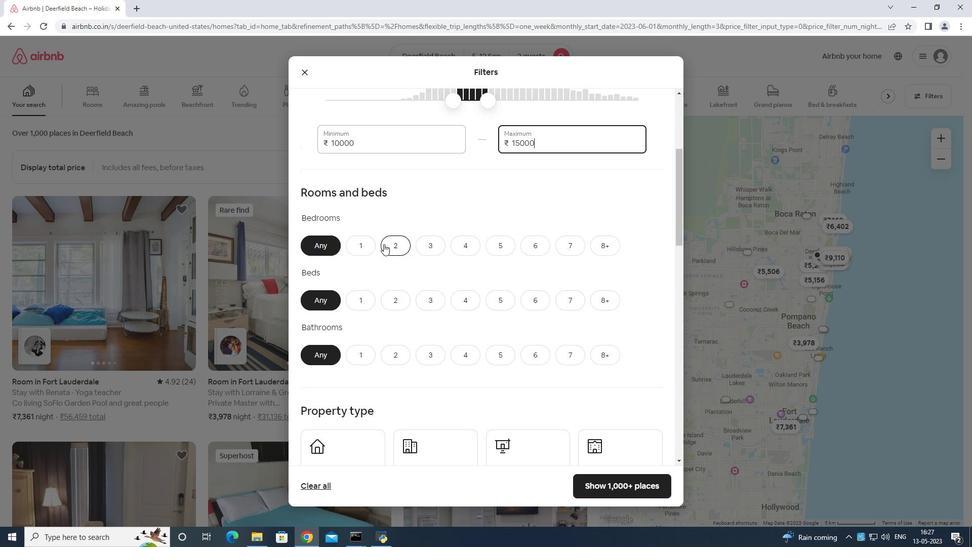
Action: Mouse pressed left at (354, 237)
Screenshot: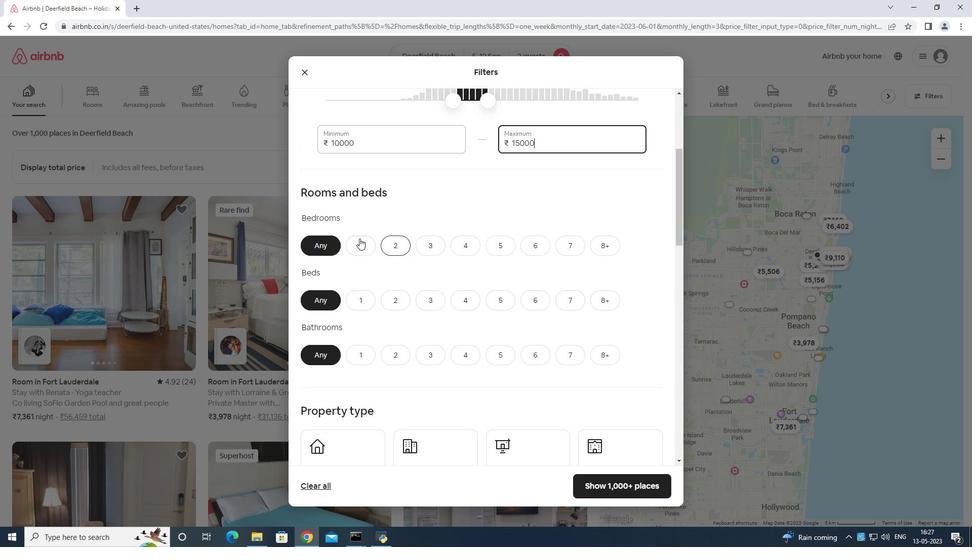 
Action: Mouse moved to (355, 292)
Screenshot: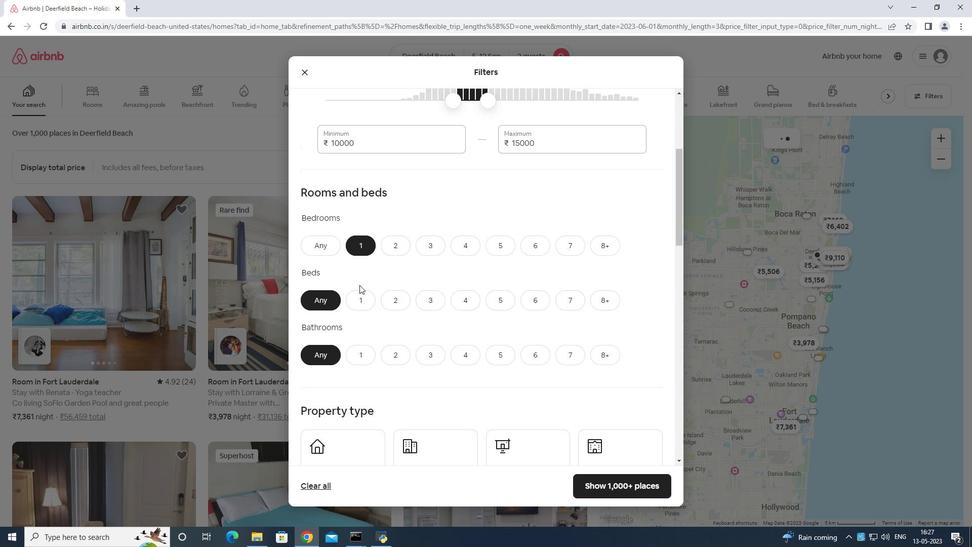 
Action: Mouse pressed left at (355, 292)
Screenshot: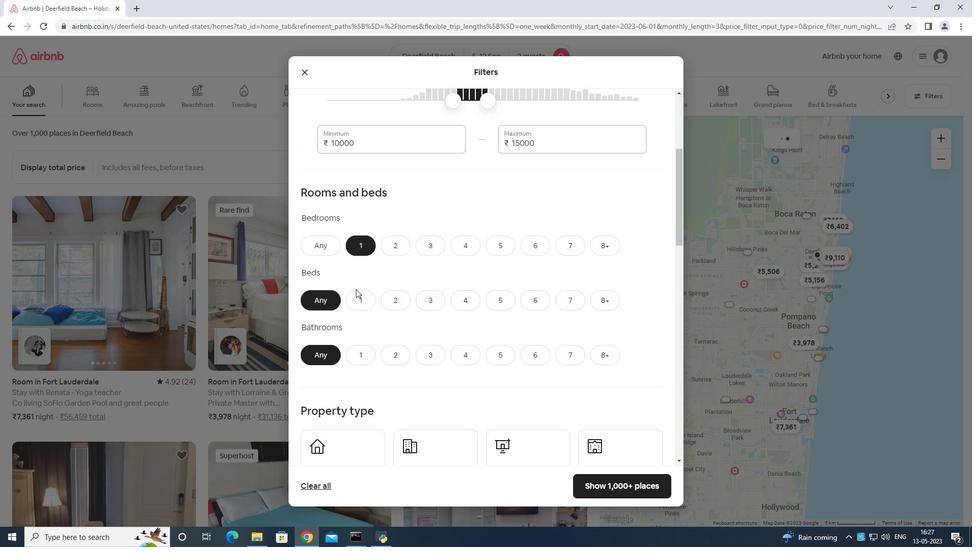 
Action: Mouse moved to (358, 356)
Screenshot: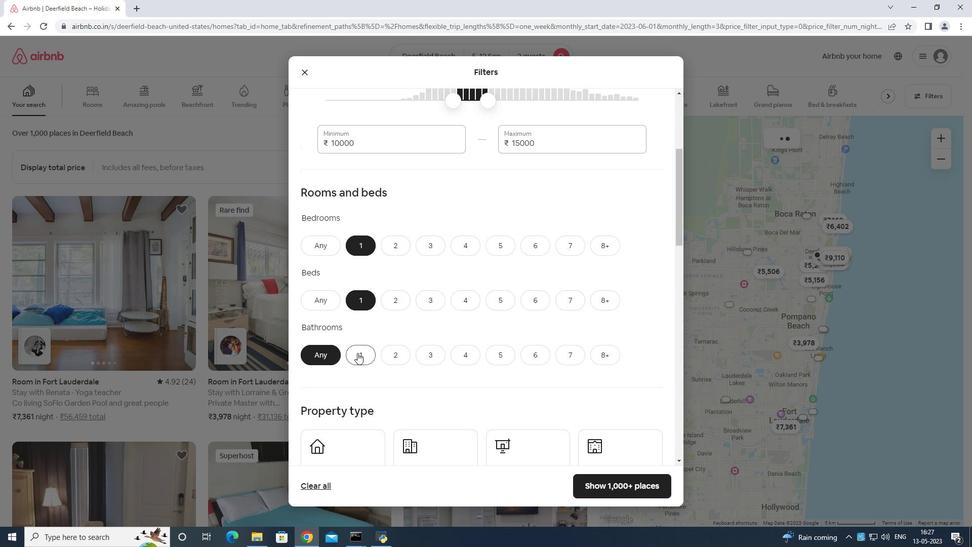 
Action: Mouse pressed left at (358, 356)
Screenshot: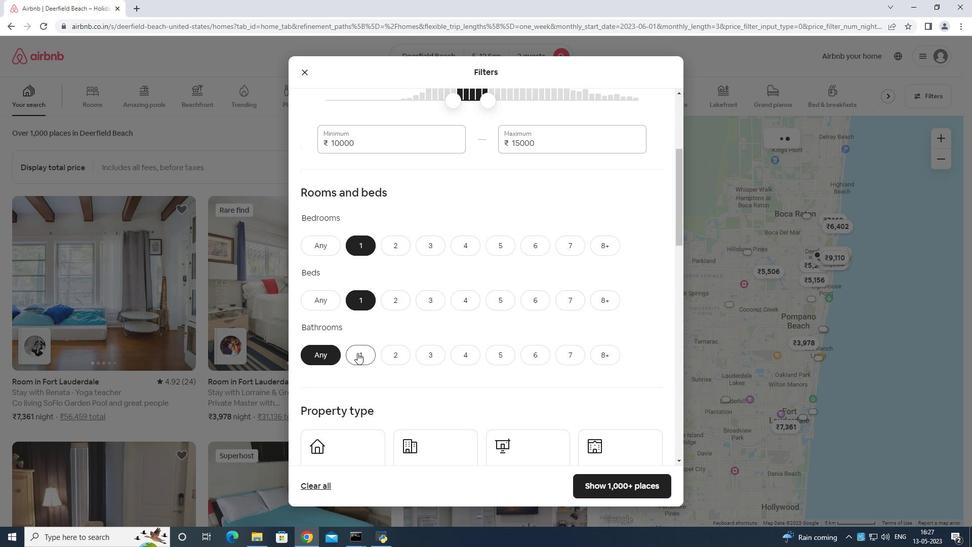 
Action: Mouse moved to (442, 289)
Screenshot: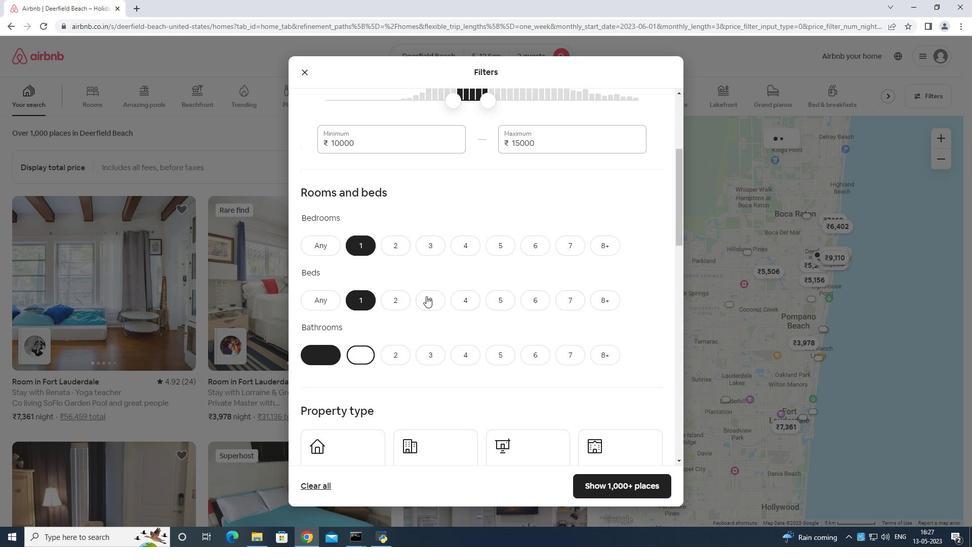 
Action: Mouse scrolled (442, 288) with delta (0, 0)
Screenshot: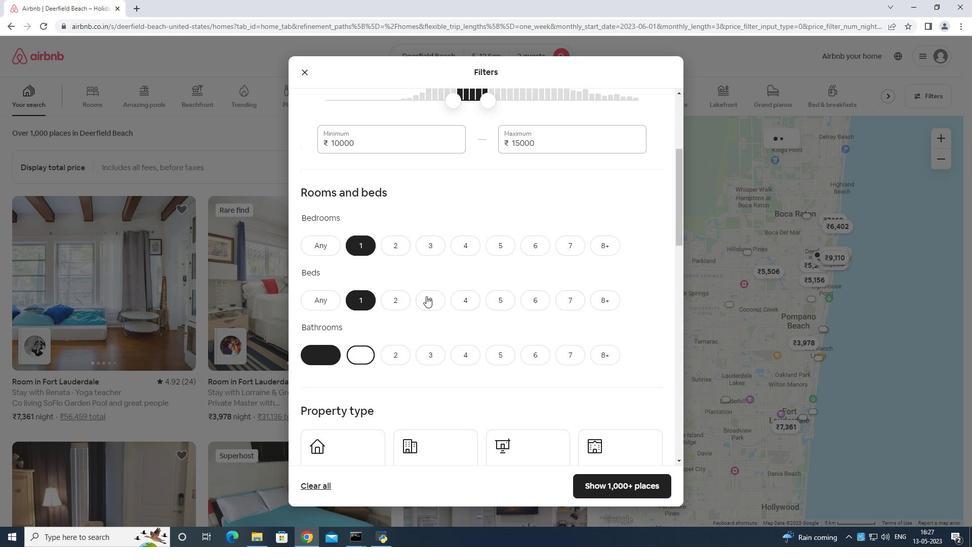 
Action: Mouse moved to (441, 291)
Screenshot: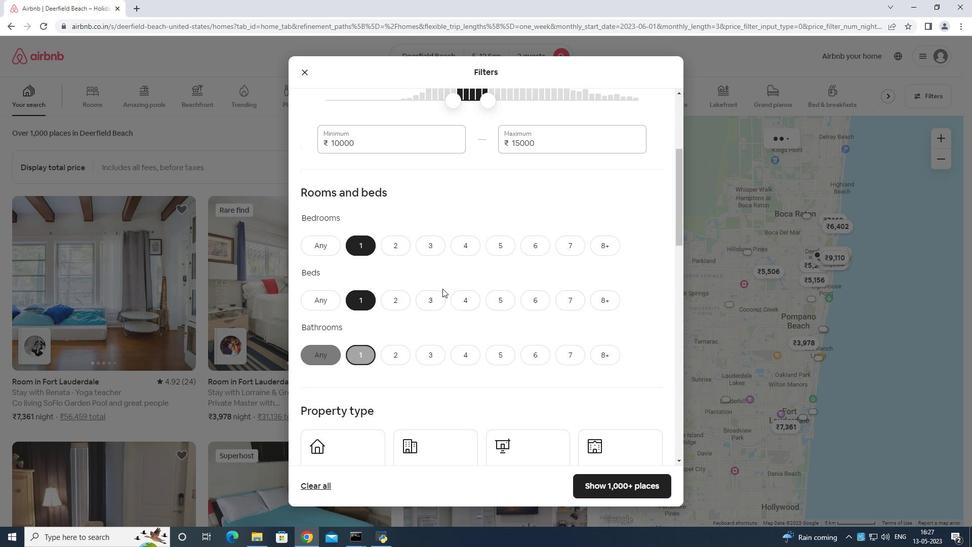 
Action: Mouse scrolled (441, 291) with delta (0, 0)
Screenshot: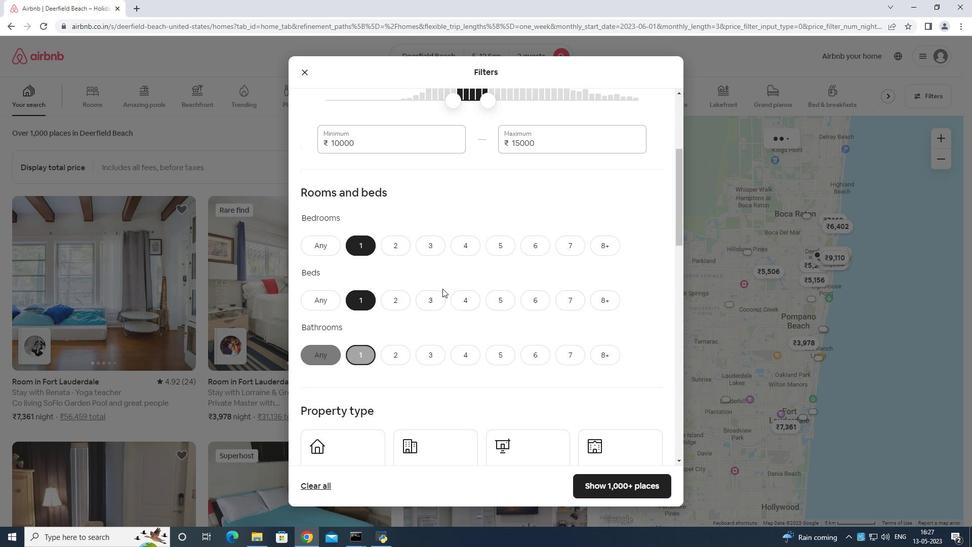 
Action: Mouse moved to (356, 342)
Screenshot: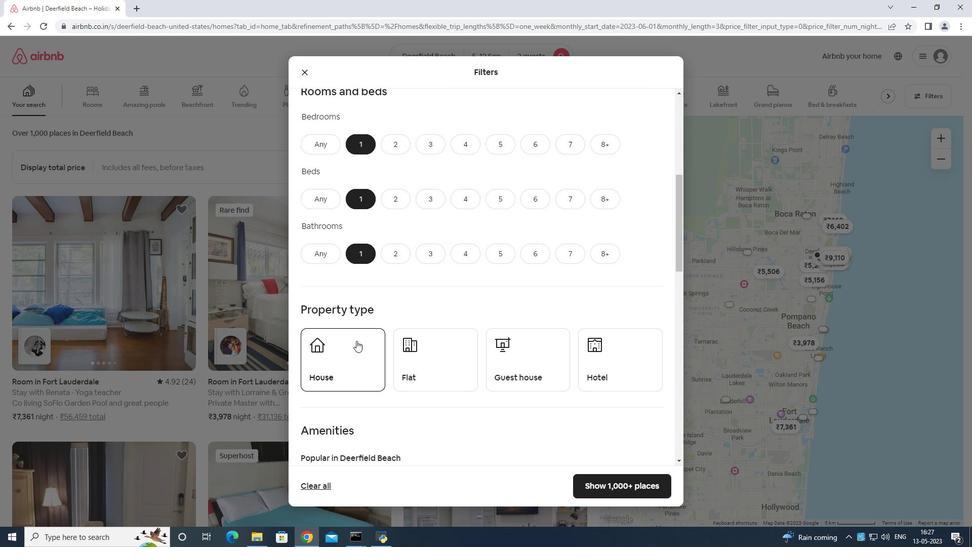 
Action: Mouse pressed left at (356, 342)
Screenshot: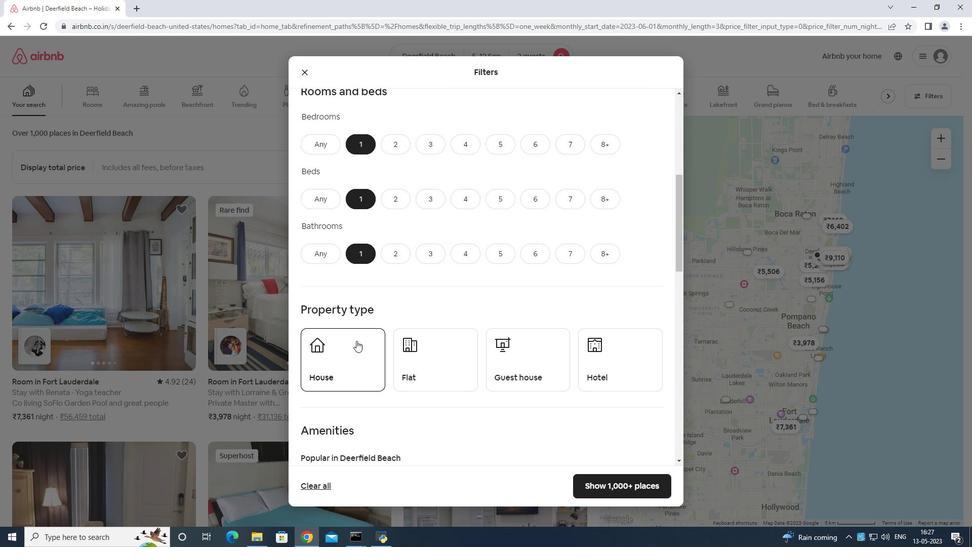 
Action: Mouse moved to (491, 368)
Screenshot: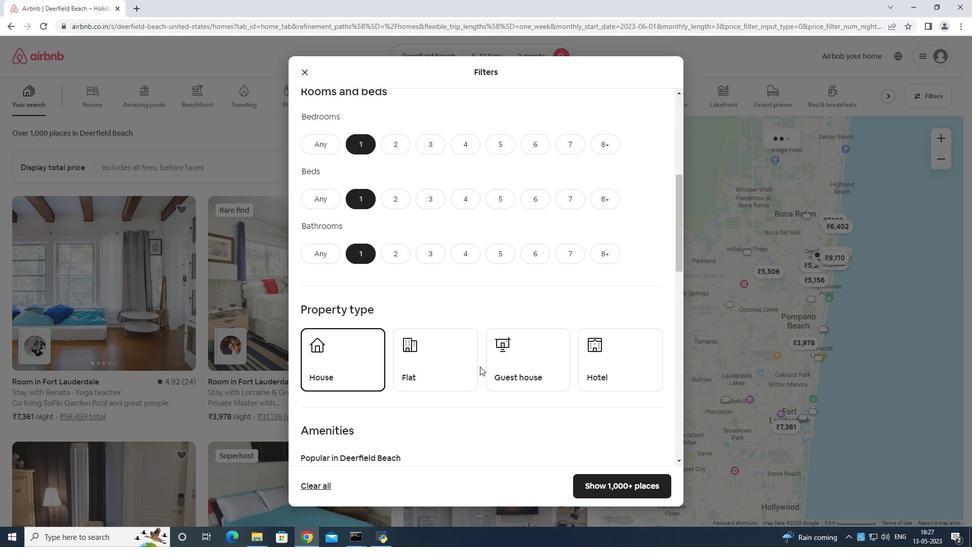 
Action: Mouse pressed left at (491, 368)
Screenshot: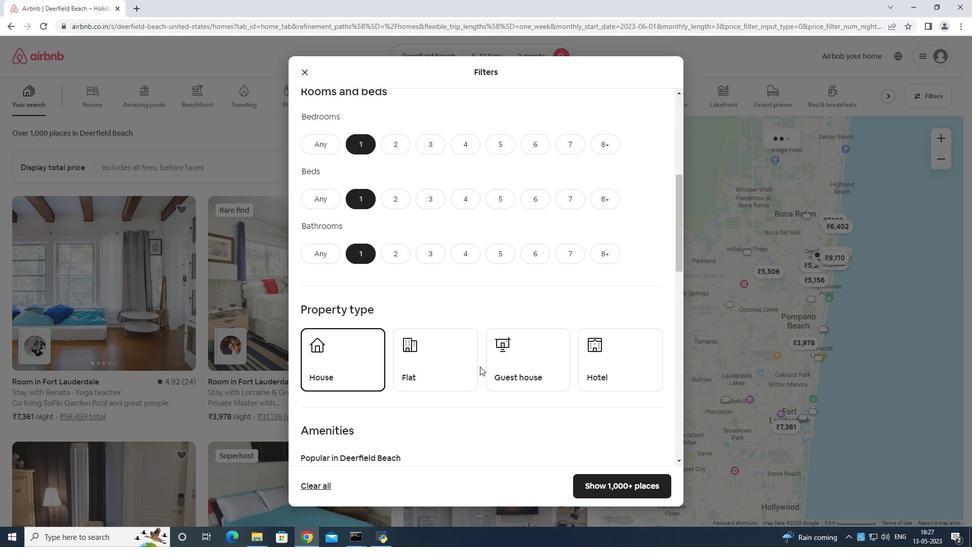 
Action: Mouse moved to (434, 350)
Screenshot: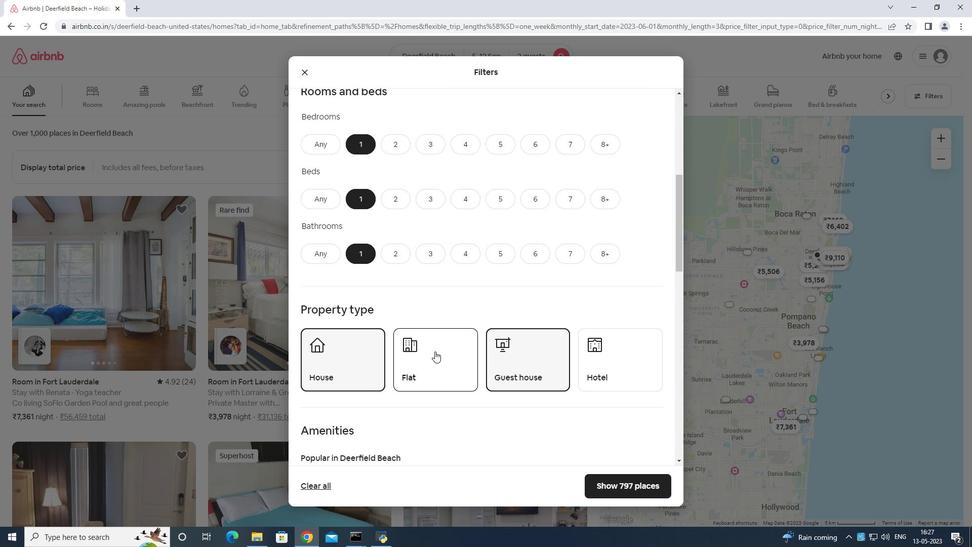 
Action: Mouse pressed left at (434, 350)
Screenshot: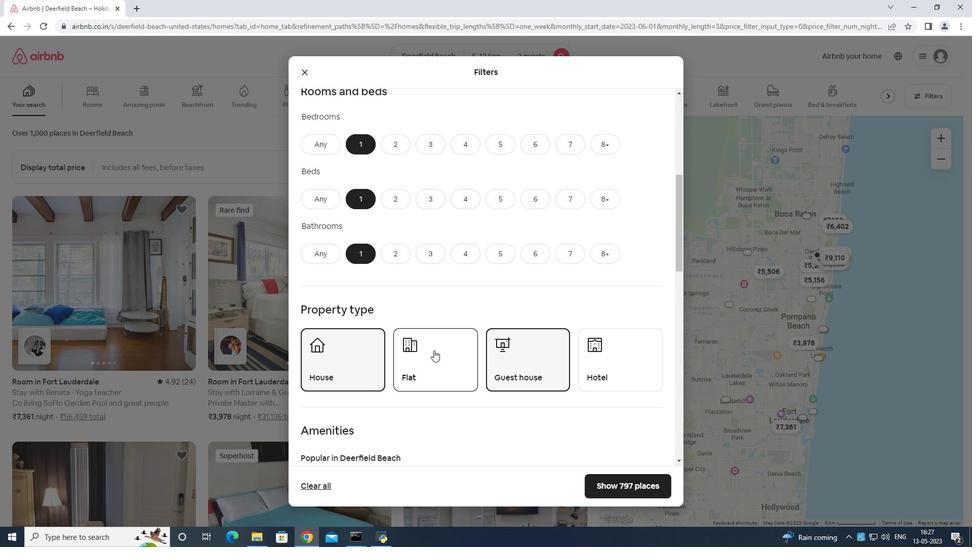 
Action: Mouse moved to (629, 363)
Screenshot: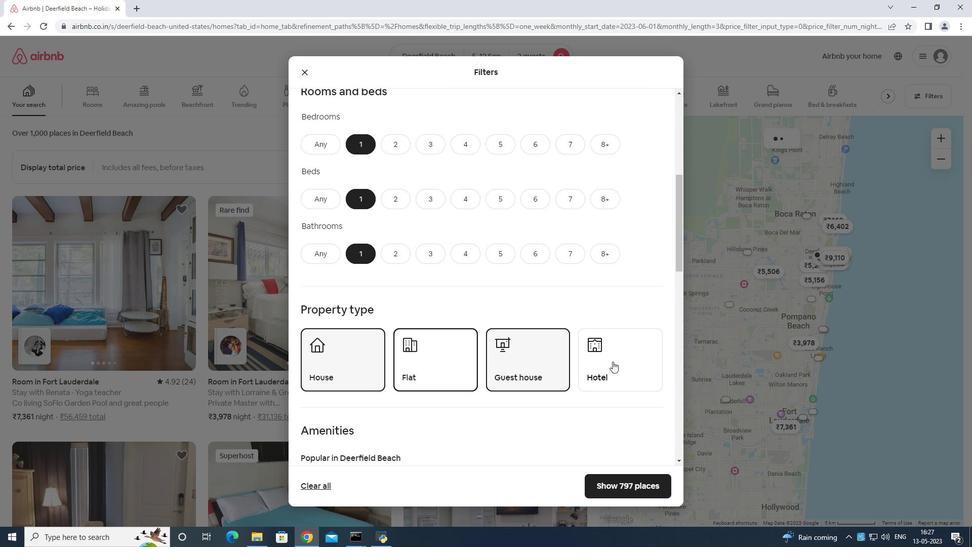 
Action: Mouse pressed left at (629, 363)
Screenshot: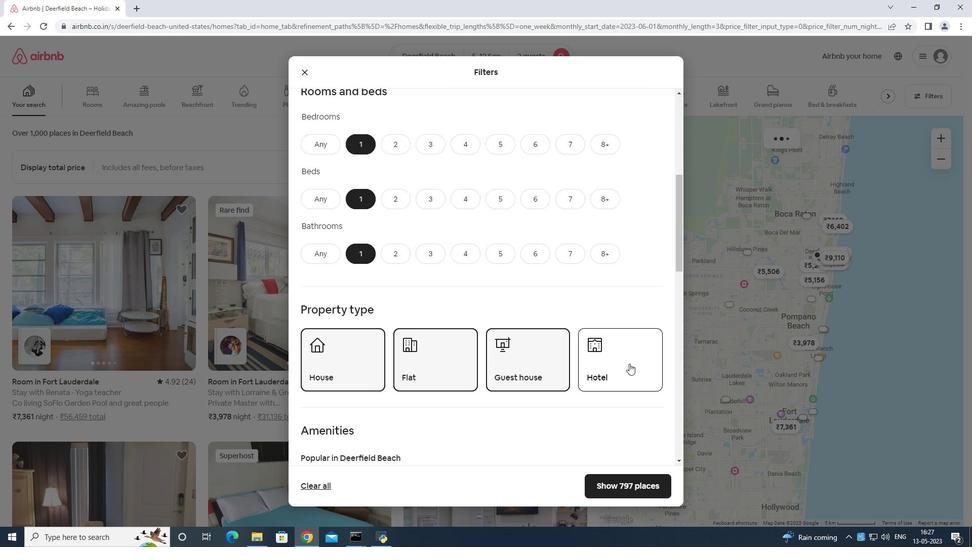 
Action: Mouse moved to (597, 300)
Screenshot: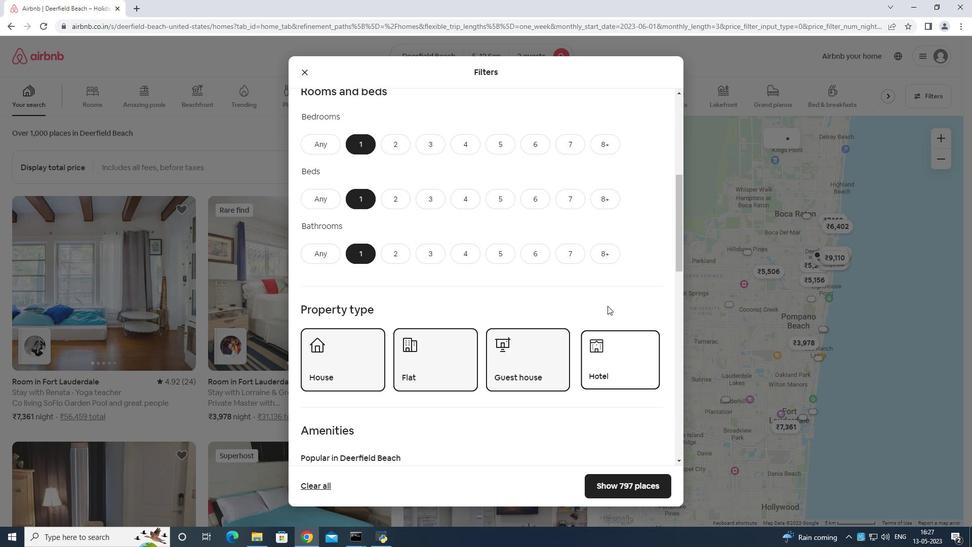 
Action: Mouse scrolled (597, 299) with delta (0, 0)
Screenshot: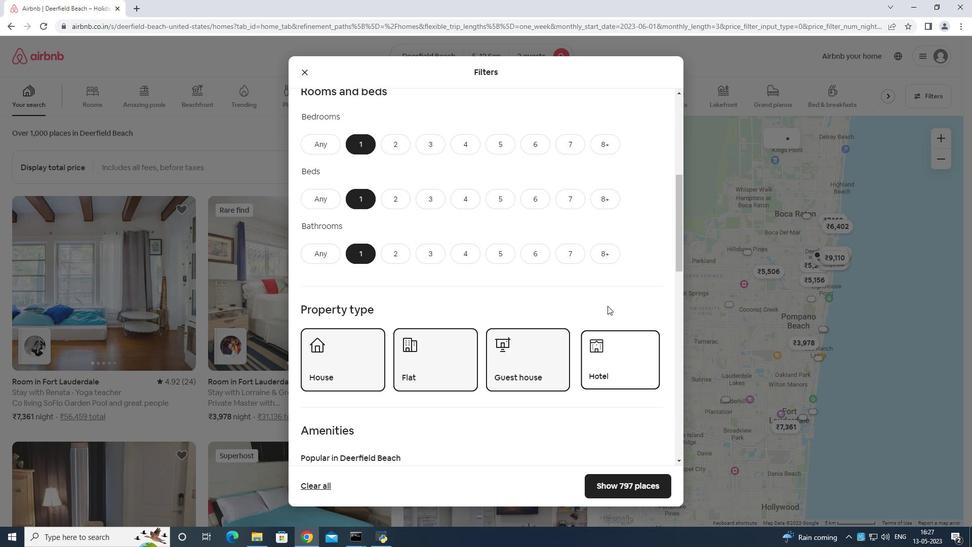 
Action: Mouse moved to (585, 308)
Screenshot: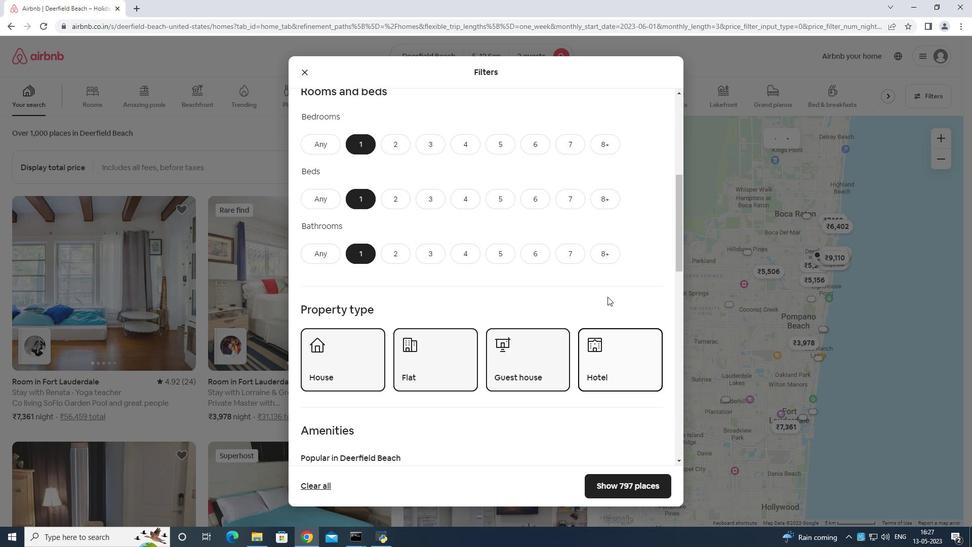 
Action: Mouse scrolled (585, 307) with delta (0, 0)
Screenshot: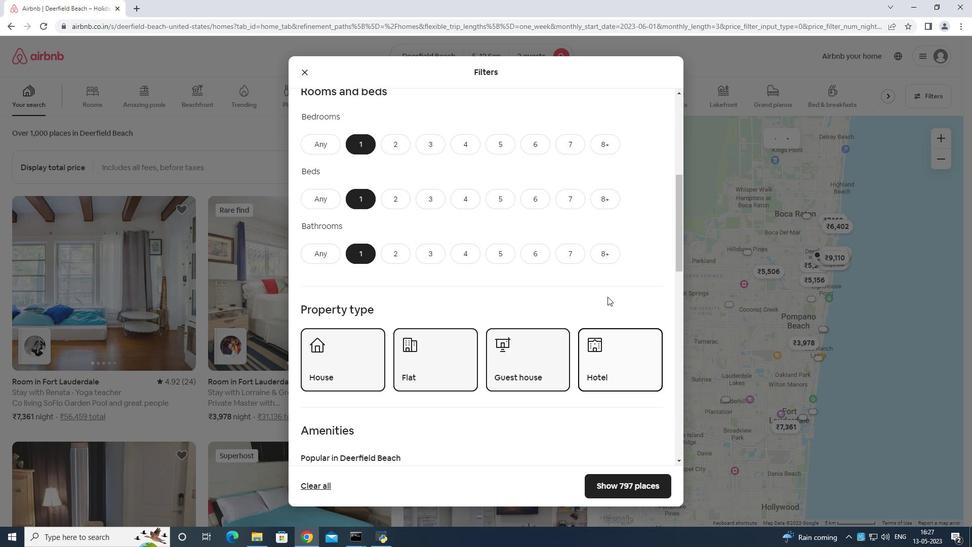 
Action: Mouse moved to (580, 308)
Screenshot: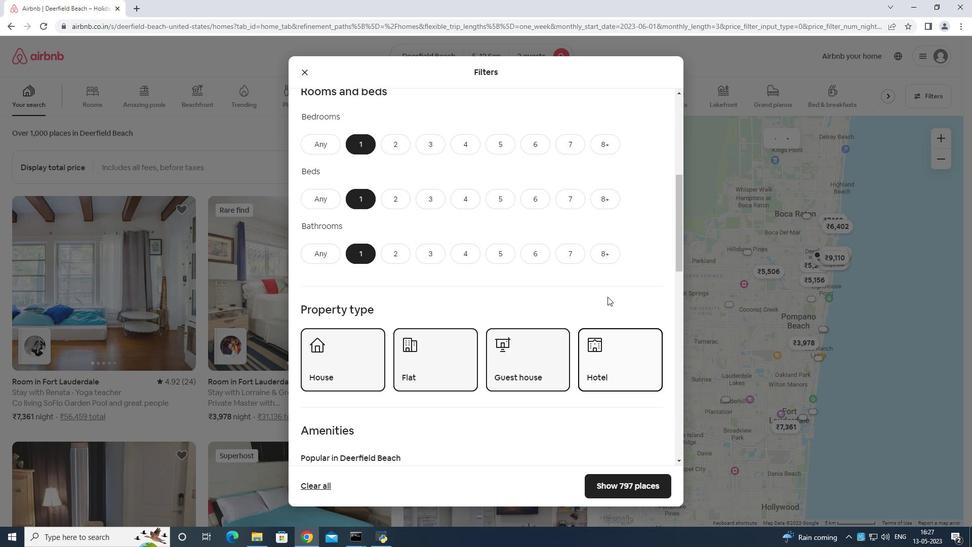 
Action: Mouse scrolled (580, 308) with delta (0, 0)
Screenshot: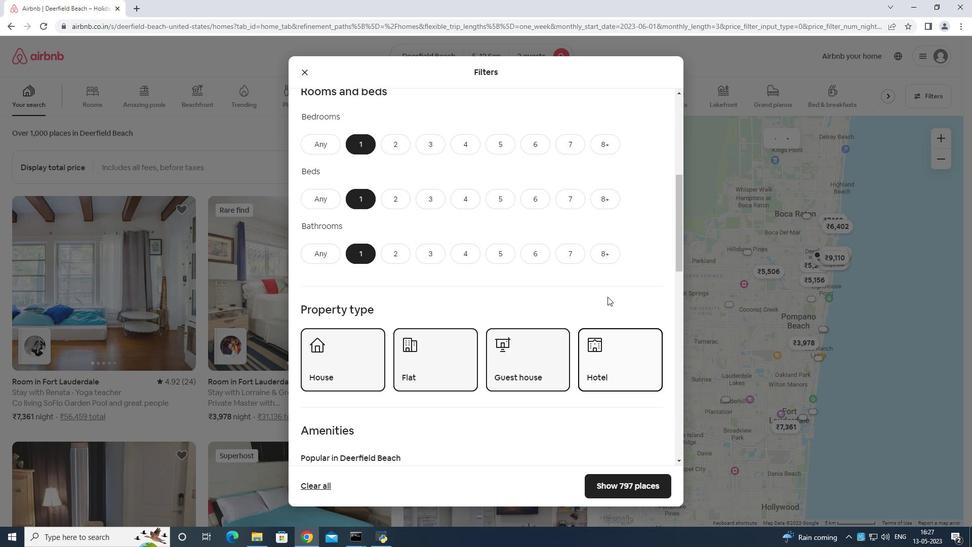 
Action: Mouse moved to (580, 308)
Screenshot: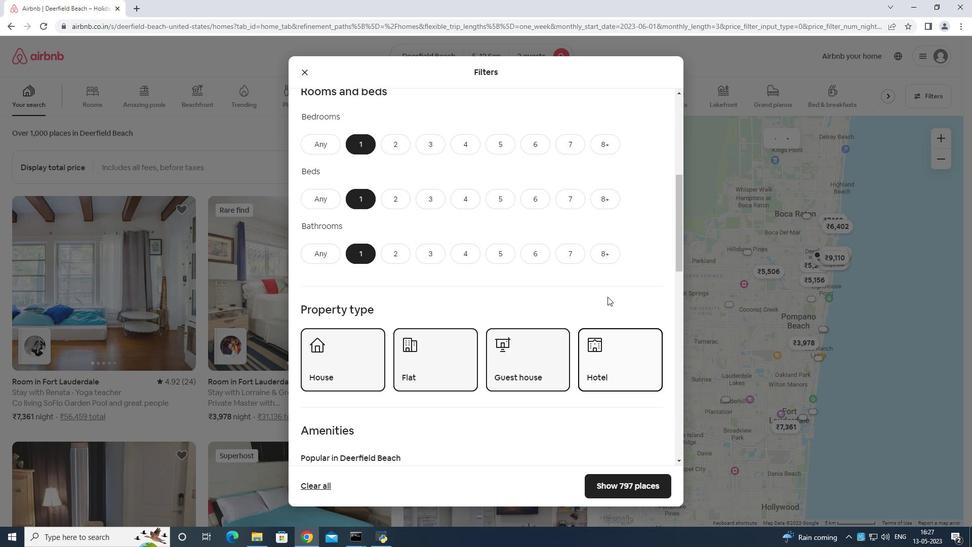 
Action: Mouse scrolled (580, 308) with delta (0, 0)
Screenshot: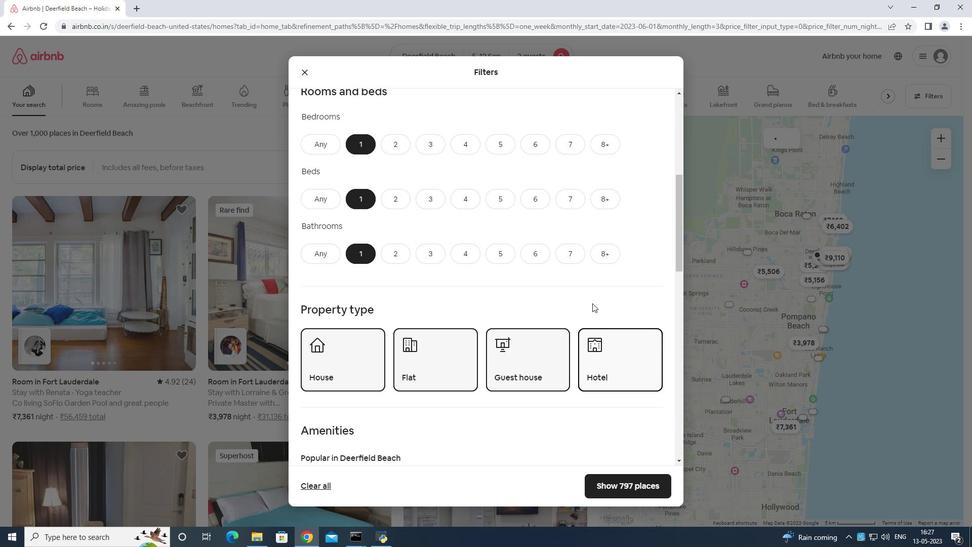 
Action: Mouse moved to (608, 374)
Screenshot: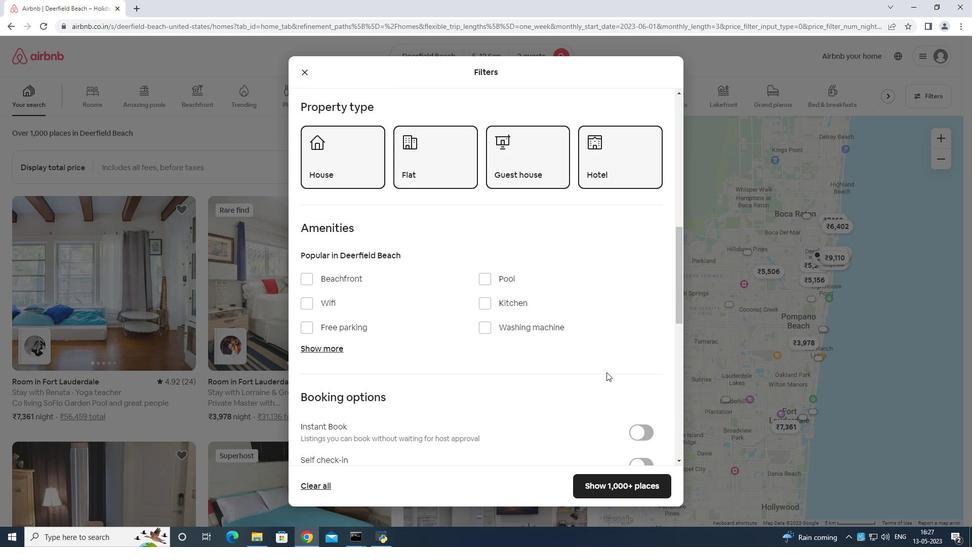 
Action: Mouse scrolled (608, 374) with delta (0, 0)
Screenshot: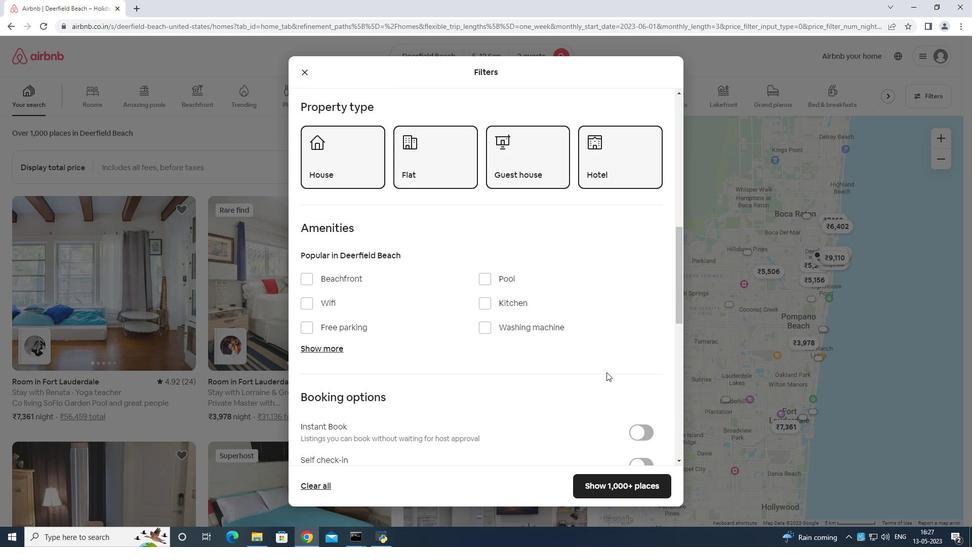 
Action: Mouse moved to (608, 376)
Screenshot: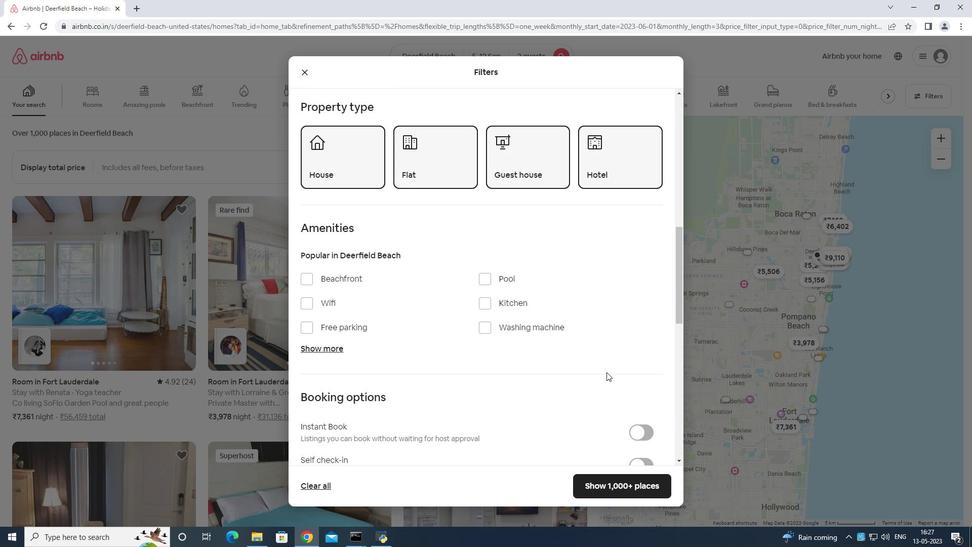 
Action: Mouse scrolled (608, 375) with delta (0, 0)
Screenshot: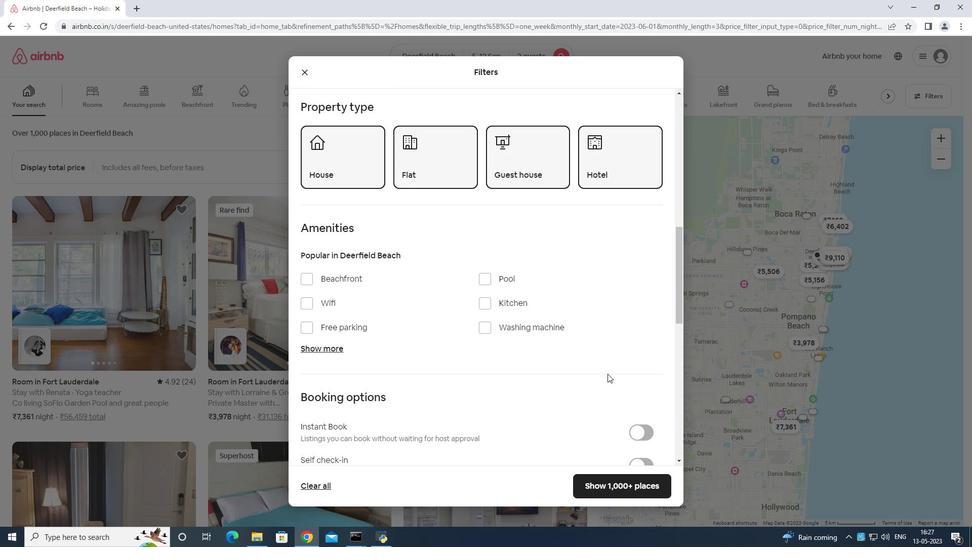 
Action: Mouse scrolled (608, 375) with delta (0, 0)
Screenshot: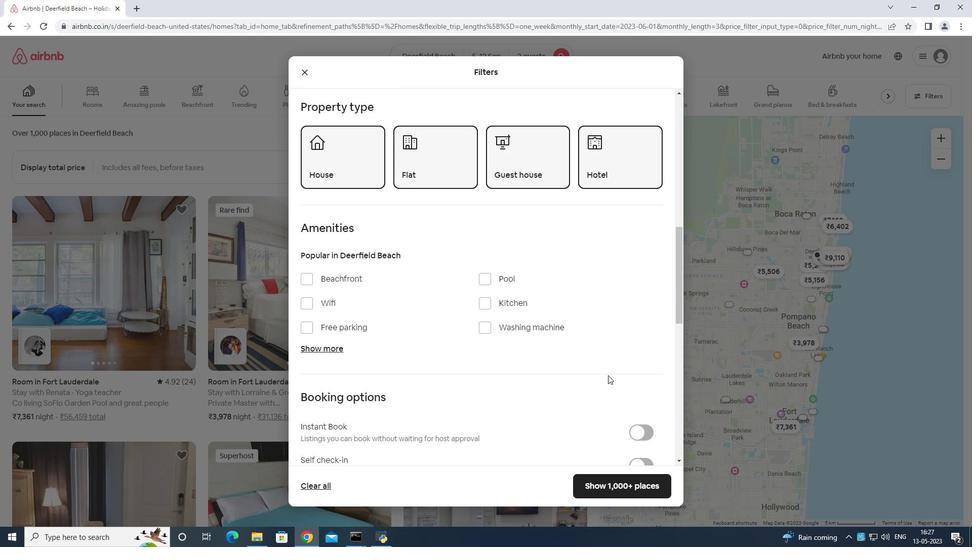 
Action: Mouse moved to (641, 306)
Screenshot: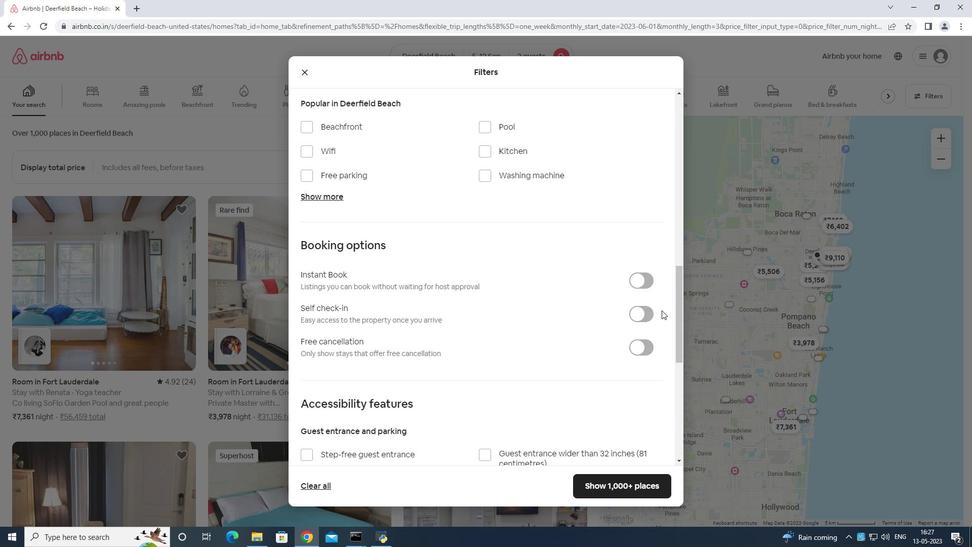 
Action: Mouse pressed left at (641, 306)
Screenshot: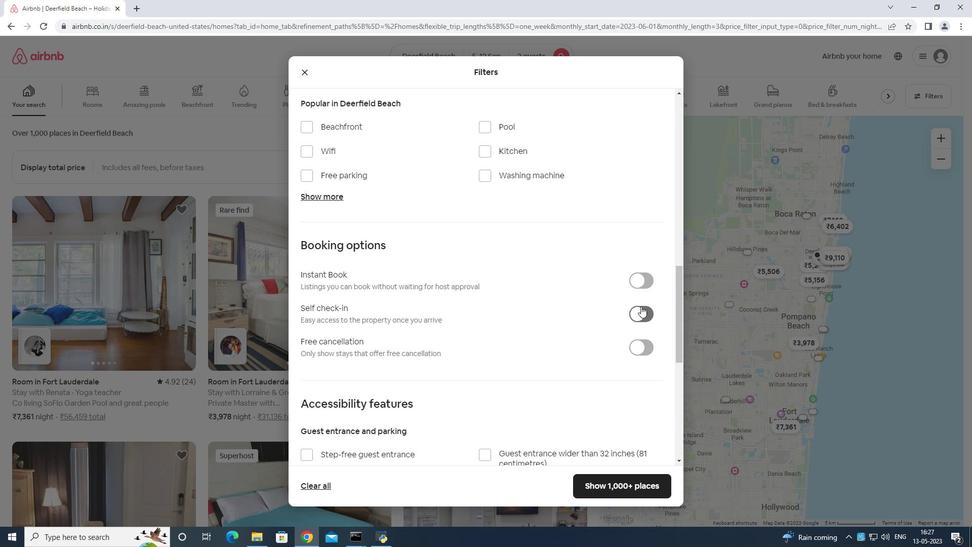 
Action: Mouse moved to (650, 286)
Screenshot: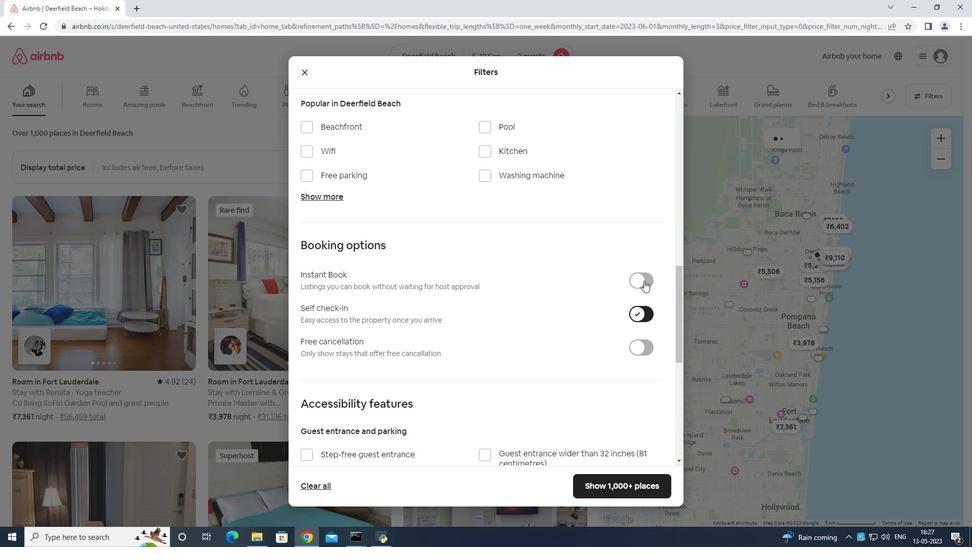 
Action: Mouse scrolled (650, 285) with delta (0, 0)
Screenshot: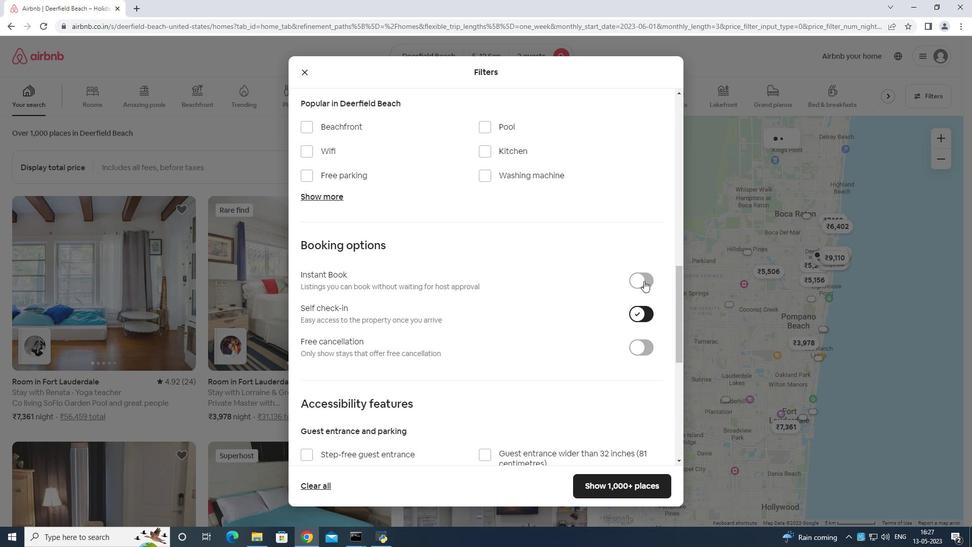 
Action: Mouse moved to (650, 291)
Screenshot: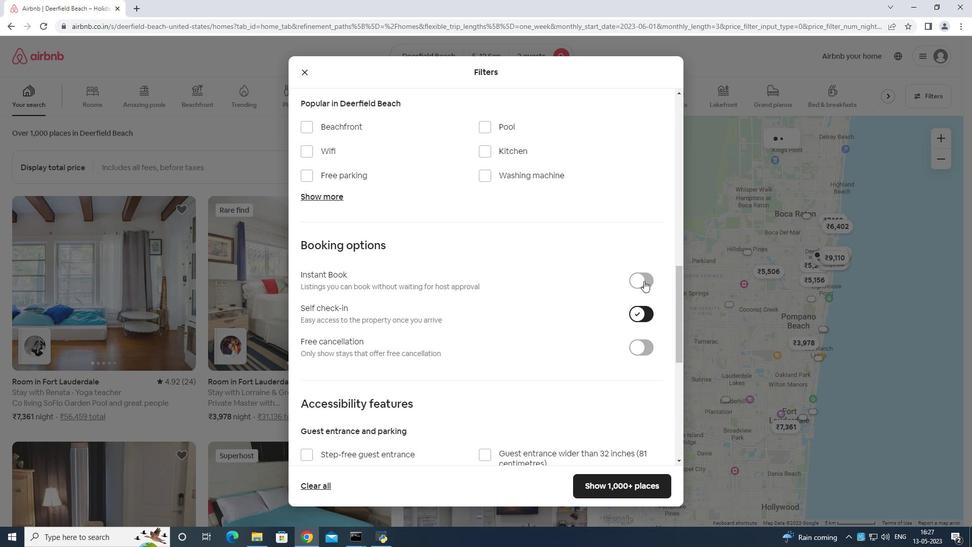 
Action: Mouse scrolled (650, 290) with delta (0, 0)
Screenshot: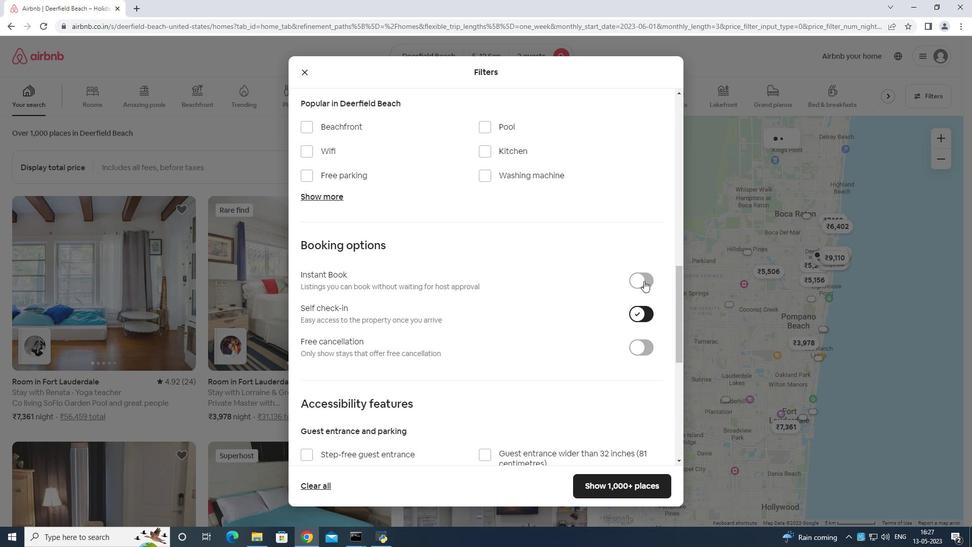 
Action: Mouse moved to (649, 296)
Screenshot: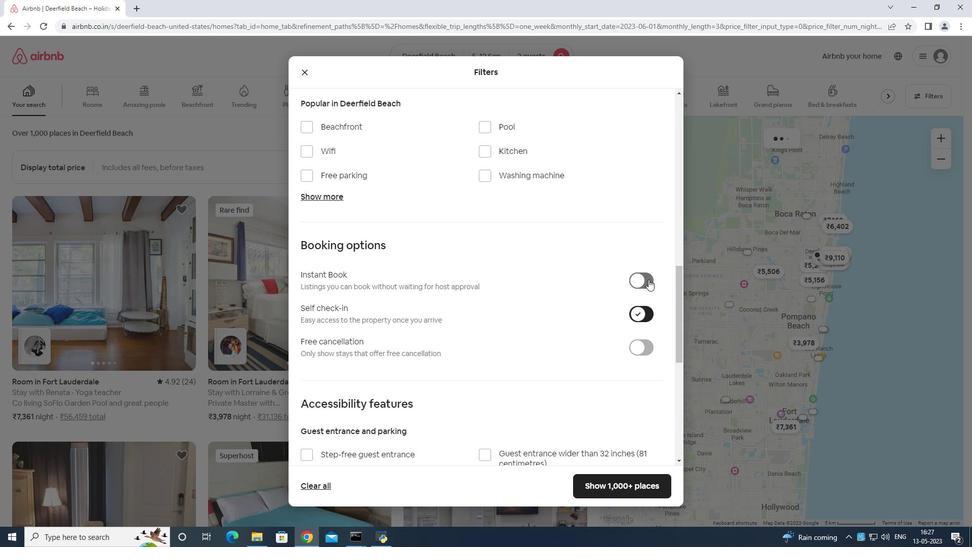 
Action: Mouse scrolled (649, 295) with delta (0, 0)
Screenshot: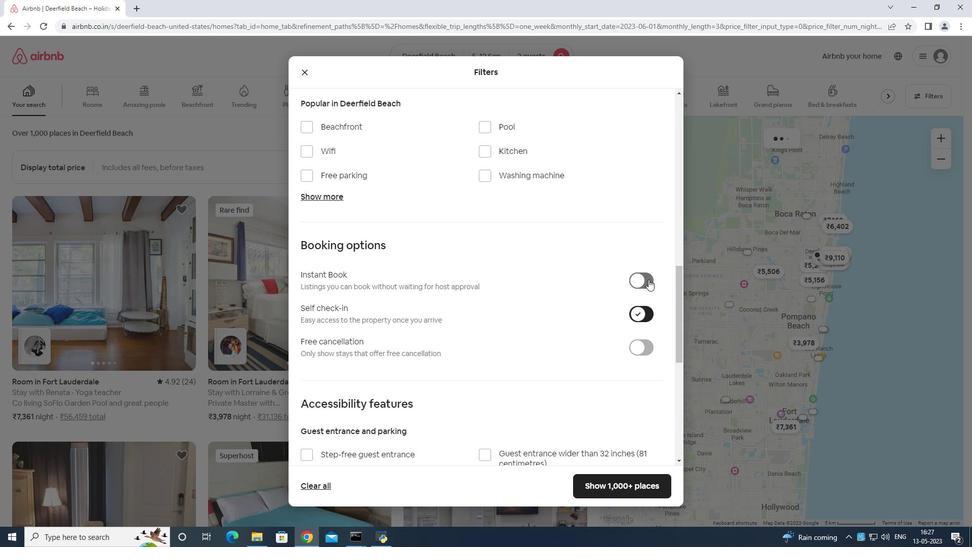 
Action: Mouse moved to (648, 298)
Screenshot: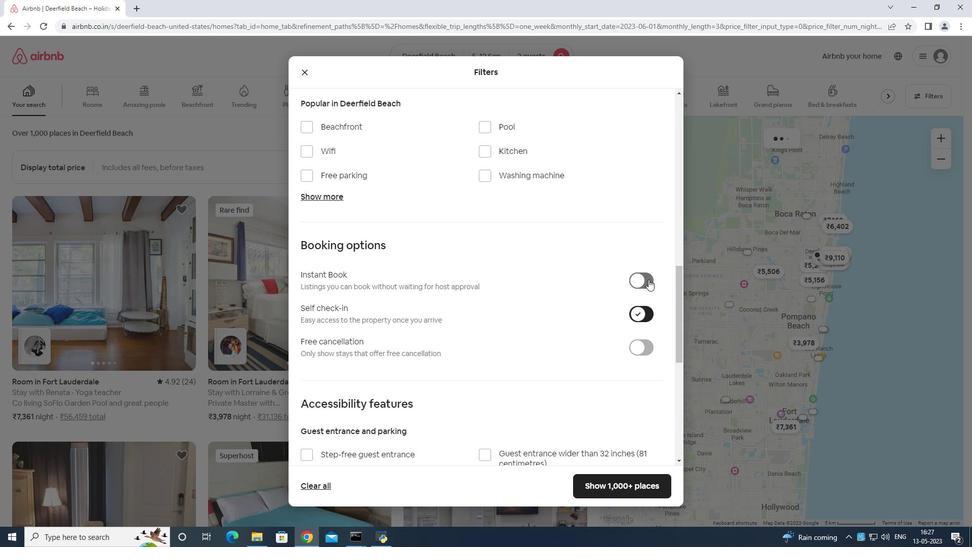 
Action: Mouse scrolled (648, 298) with delta (0, 0)
Screenshot: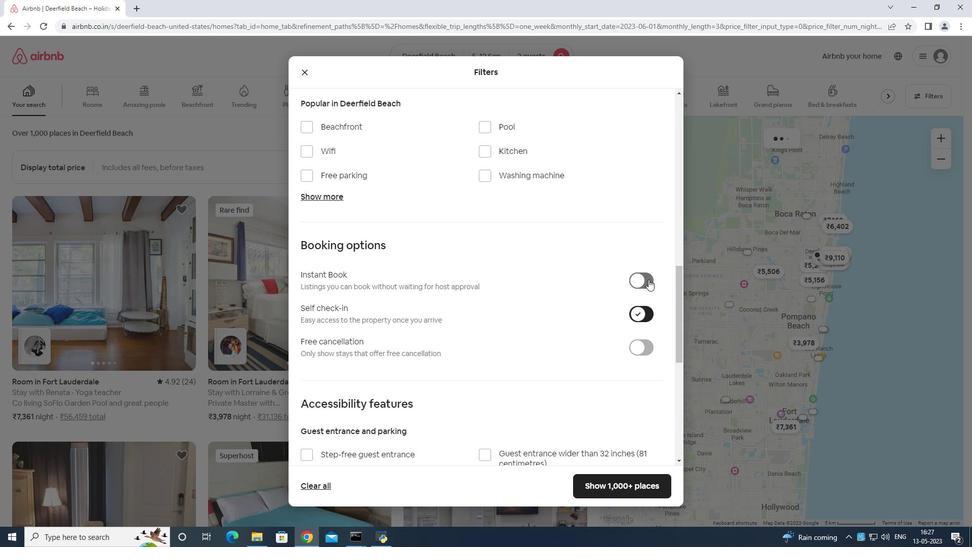 
Action: Mouse moved to (649, 294)
Screenshot: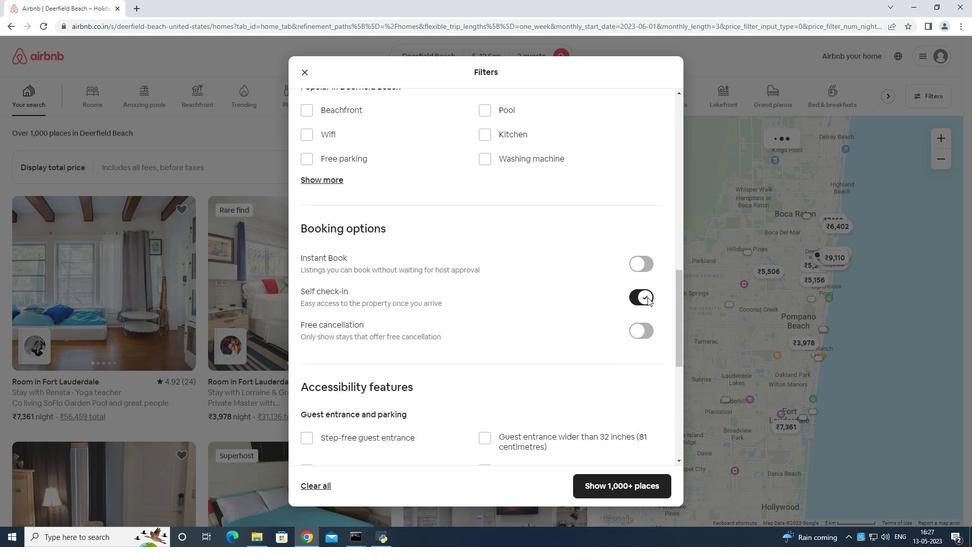 
Action: Mouse scrolled (649, 294) with delta (0, 0)
Screenshot: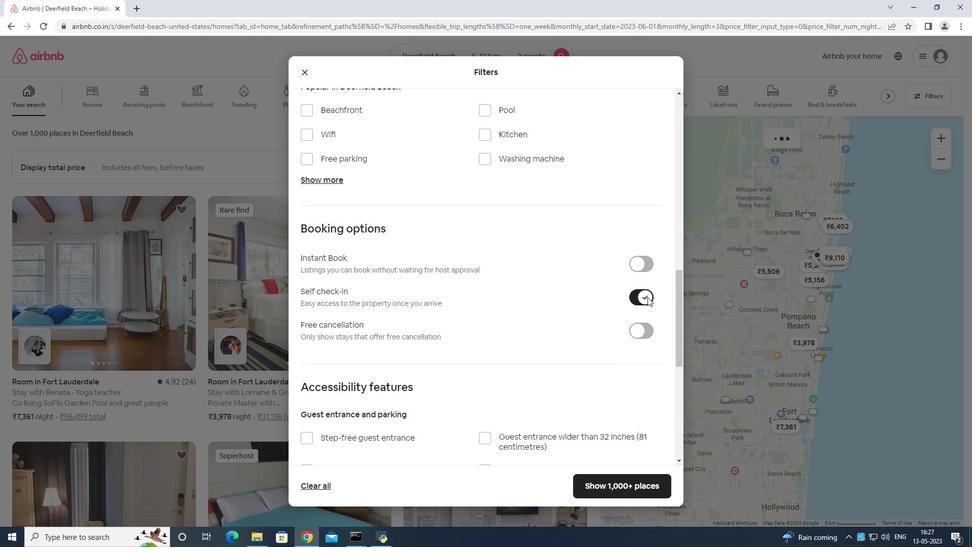 
Action: Mouse moved to (647, 302)
Screenshot: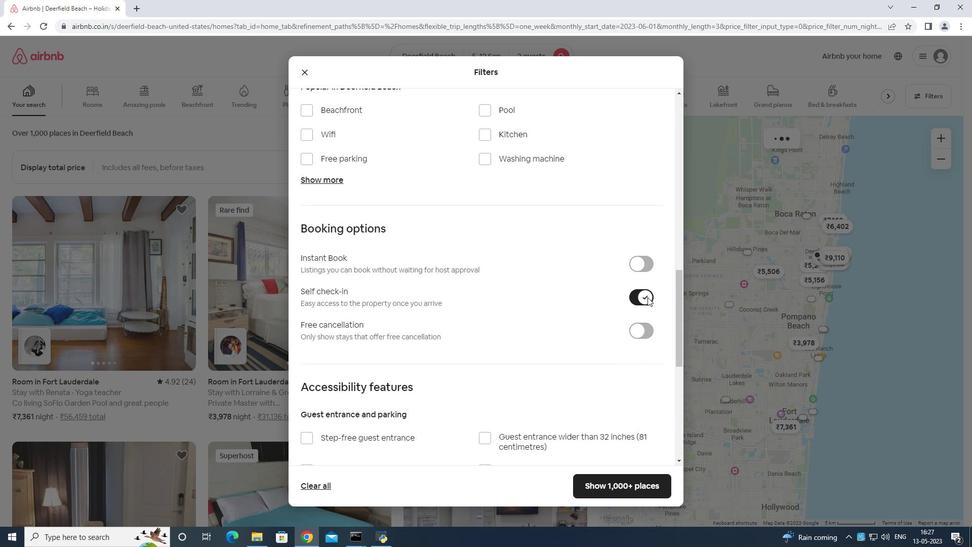 
Action: Mouse scrolled (648, 299) with delta (0, 0)
Screenshot: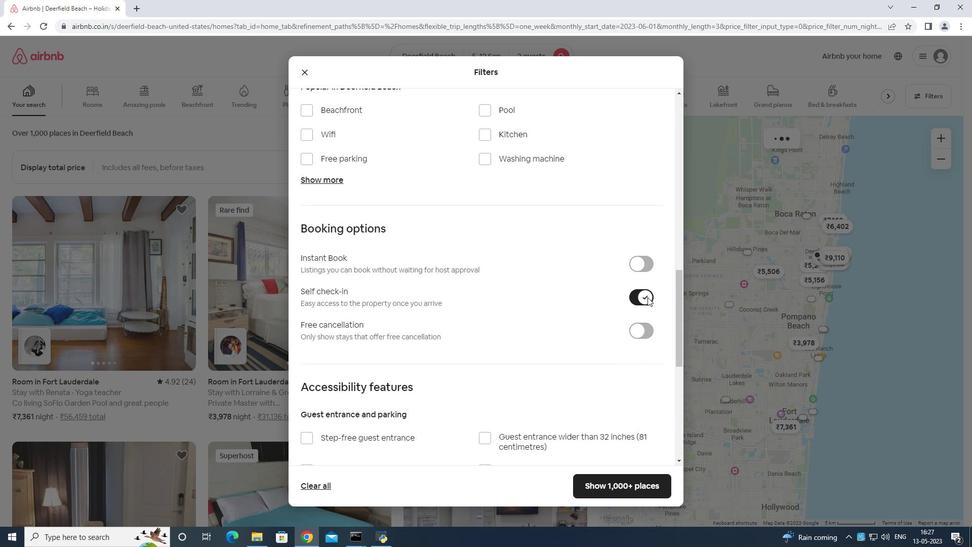
Action: Mouse moved to (647, 305)
Screenshot: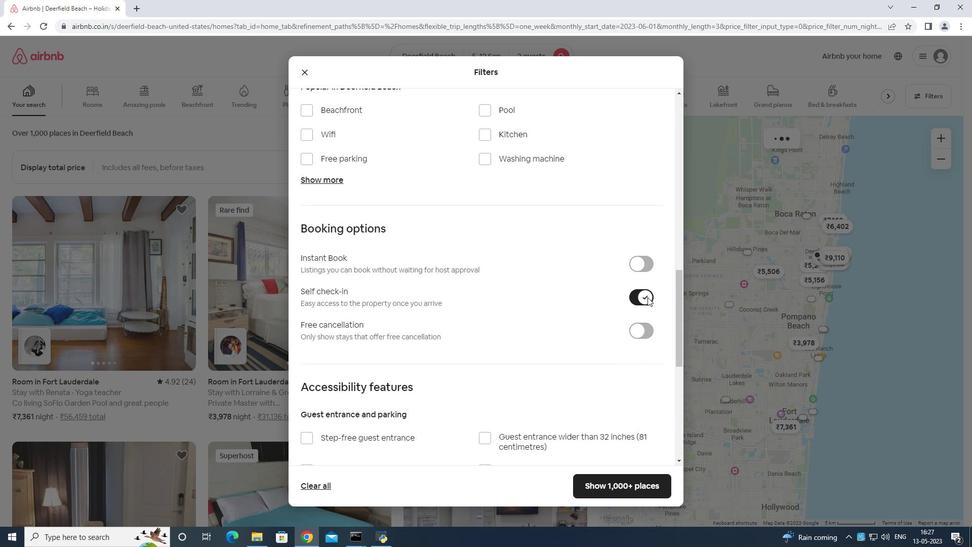 
Action: Mouse scrolled (647, 302) with delta (0, 0)
Screenshot: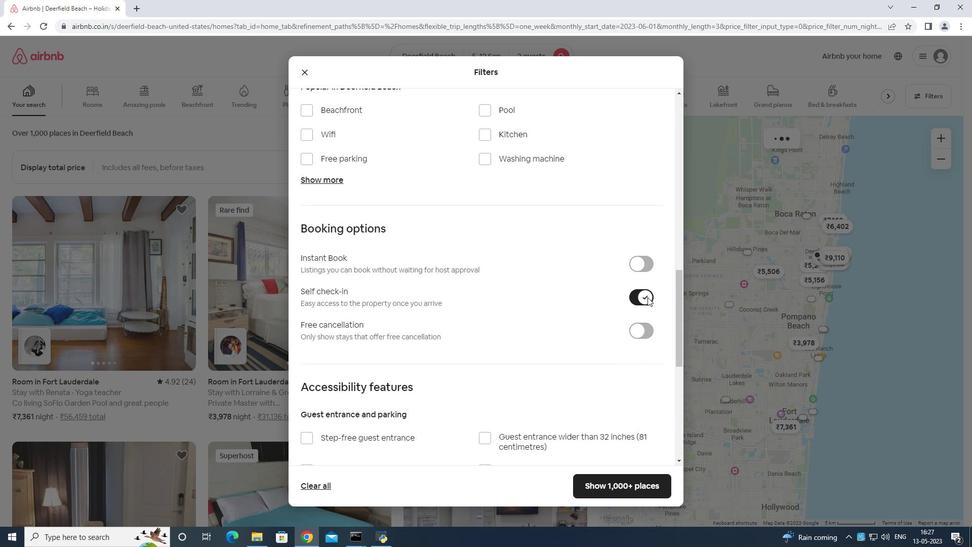 
Action: Mouse moved to (647, 309)
Screenshot: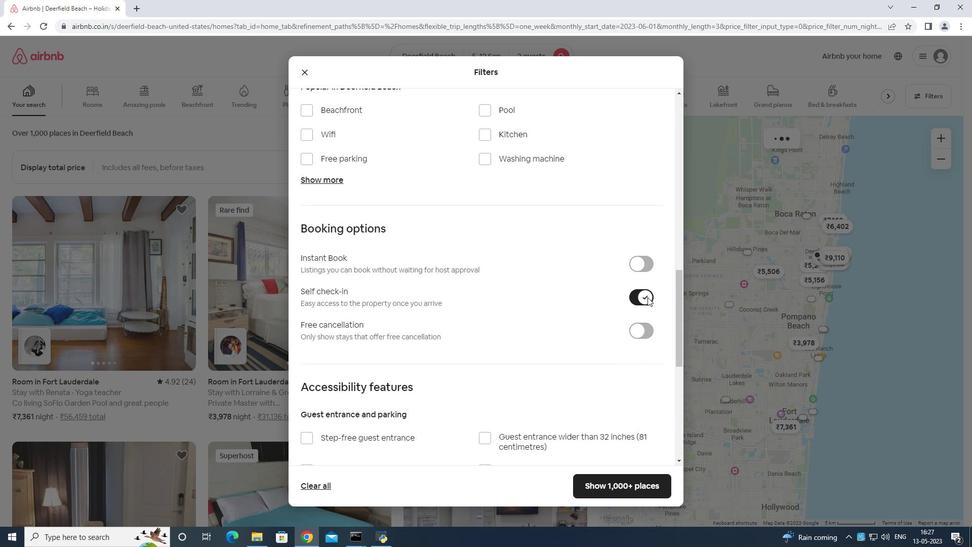 
Action: Mouse scrolled (647, 305) with delta (0, 0)
Screenshot: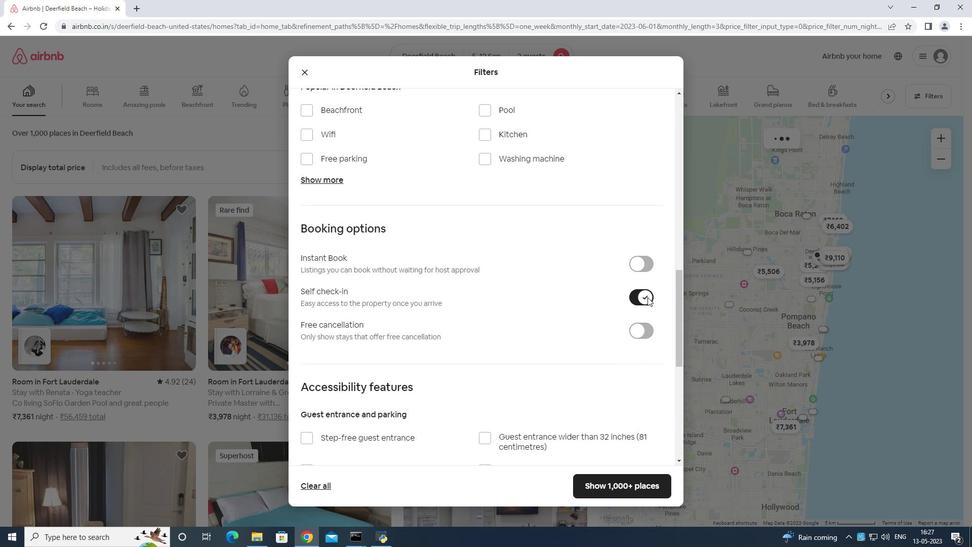 
Action: Mouse moved to (637, 331)
Screenshot: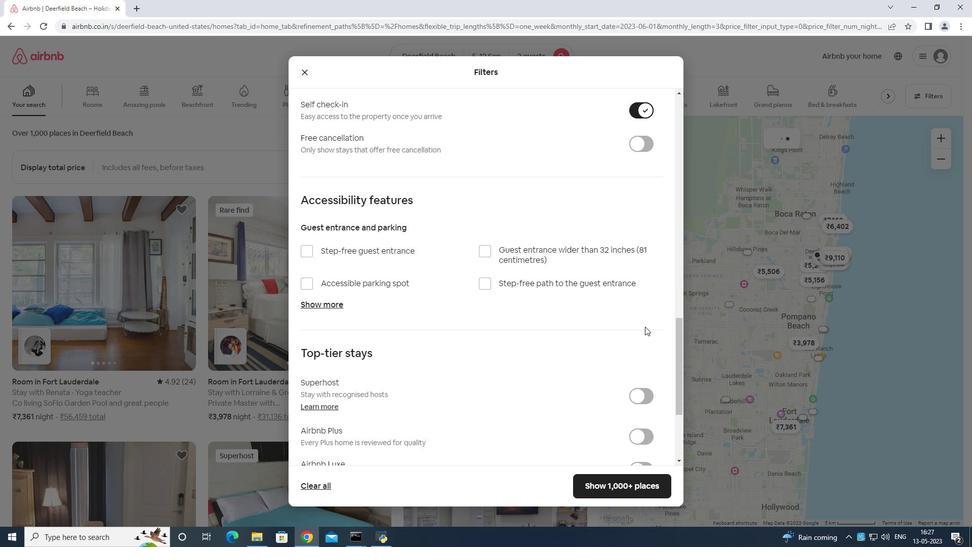 
Action: Mouse scrolled (640, 324) with delta (0, 0)
Screenshot: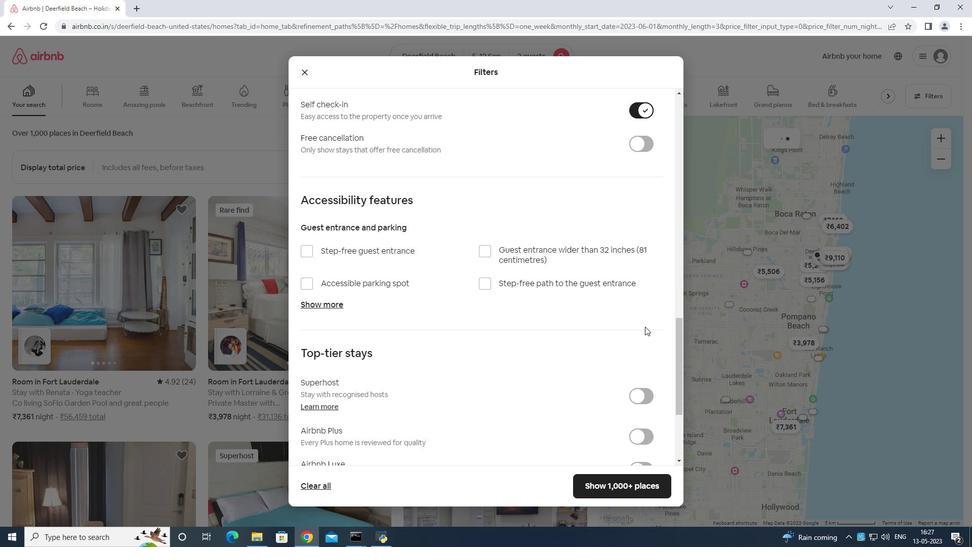 
Action: Mouse moved to (632, 342)
Screenshot: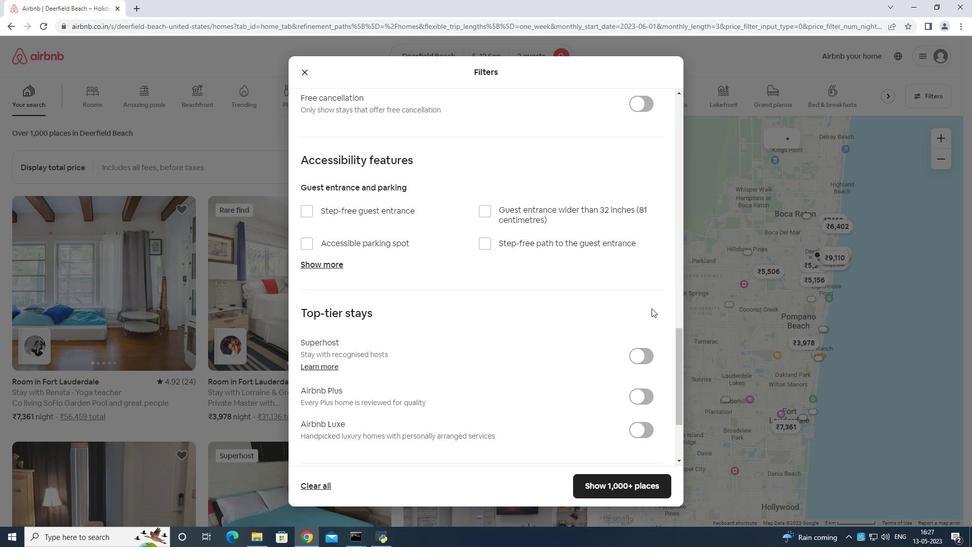 
Action: Mouse scrolled (635, 336) with delta (0, 0)
Screenshot: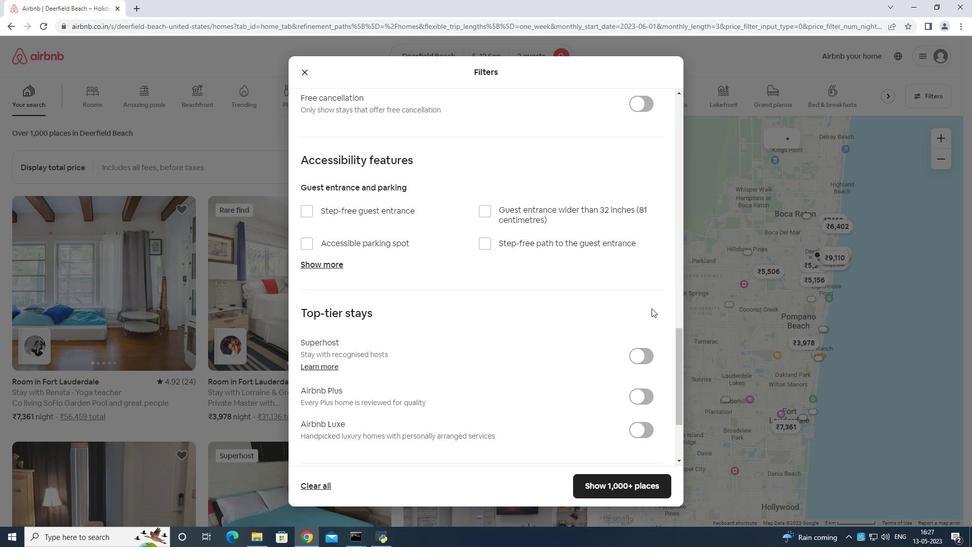 
Action: Mouse moved to (631, 346)
Screenshot: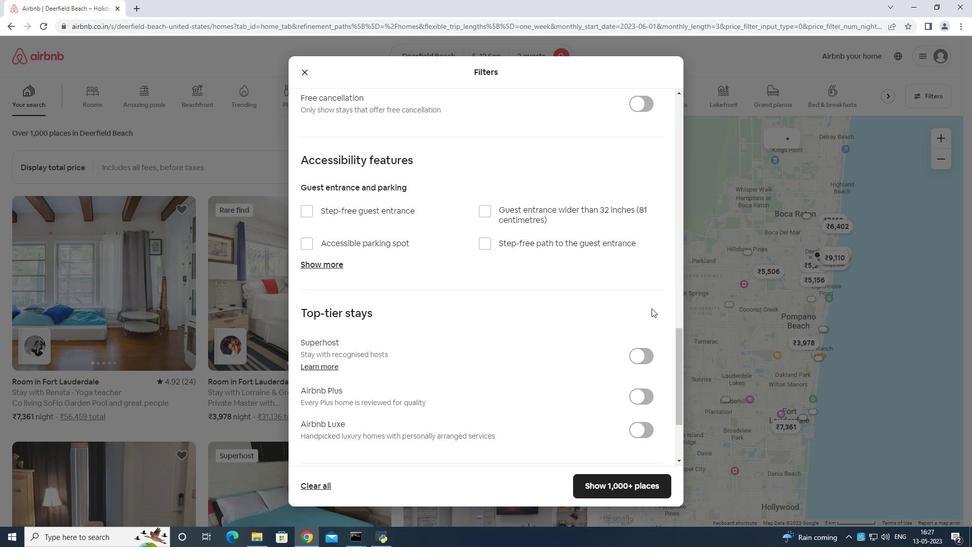 
Action: Mouse scrolled (632, 341) with delta (0, 0)
Screenshot: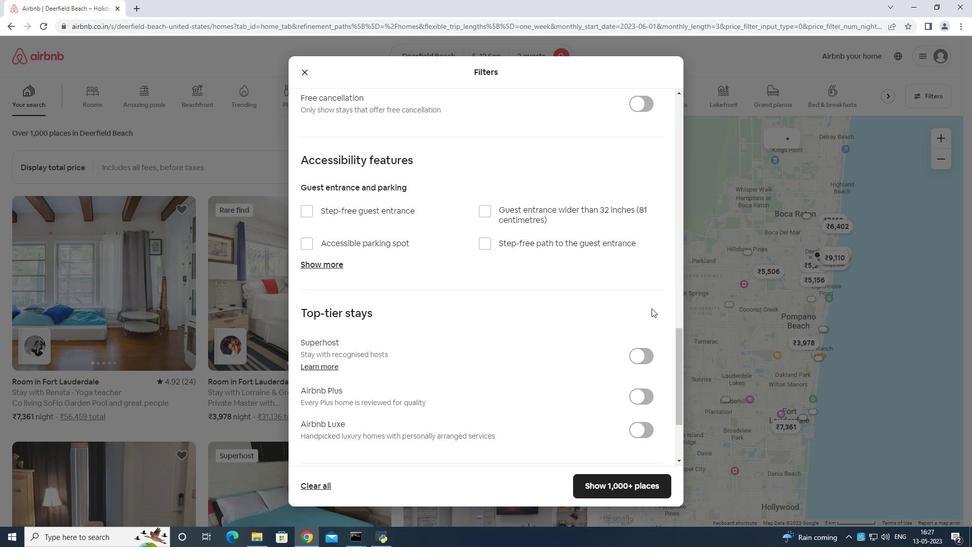 
Action: Mouse moved to (622, 368)
Screenshot: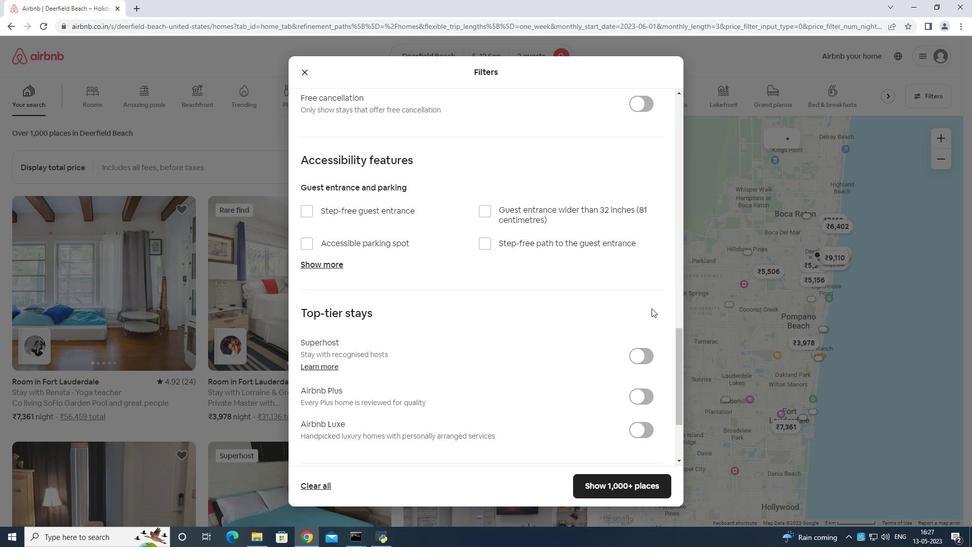 
Action: Mouse scrolled (628, 352) with delta (0, 0)
Screenshot: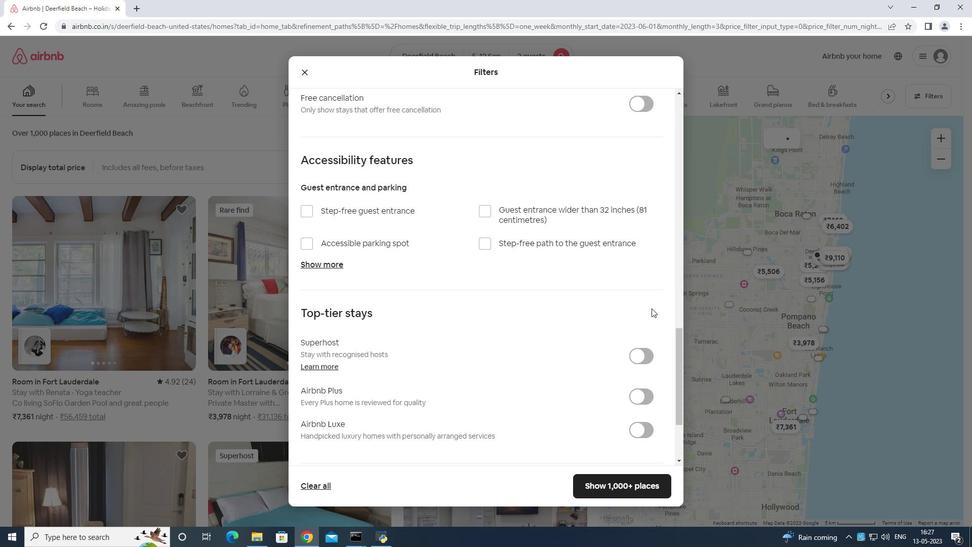 
Action: Mouse moved to (301, 397)
Screenshot: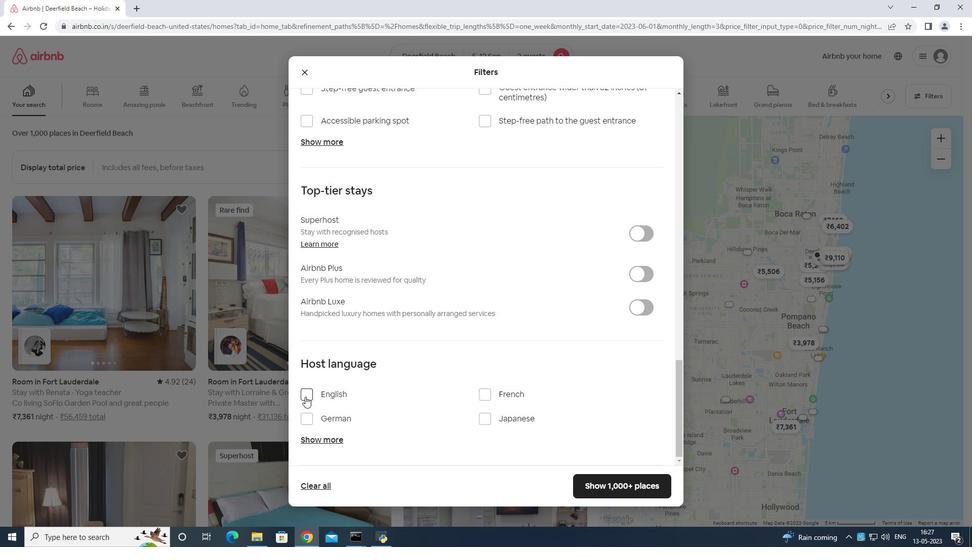 
Action: Mouse pressed left at (301, 397)
Screenshot: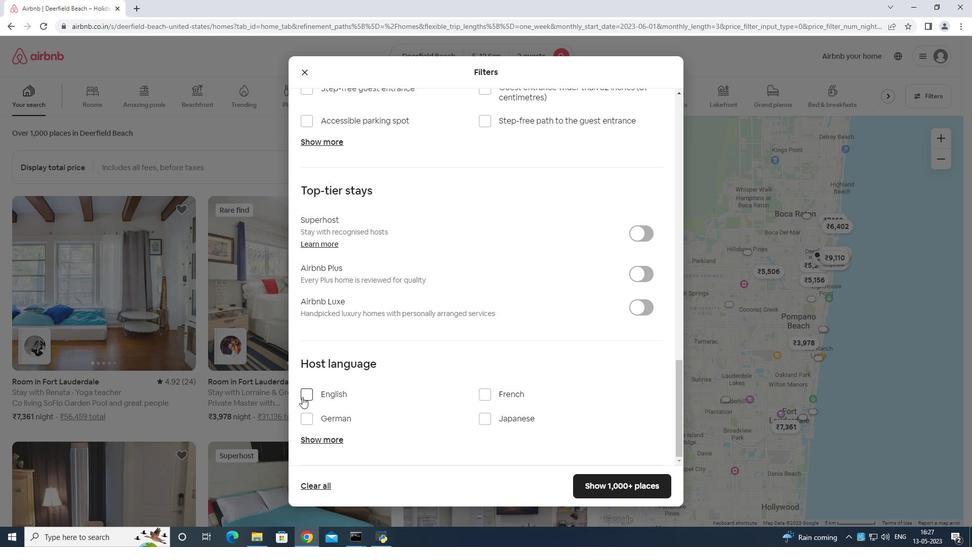 
Action: Mouse moved to (634, 482)
Screenshot: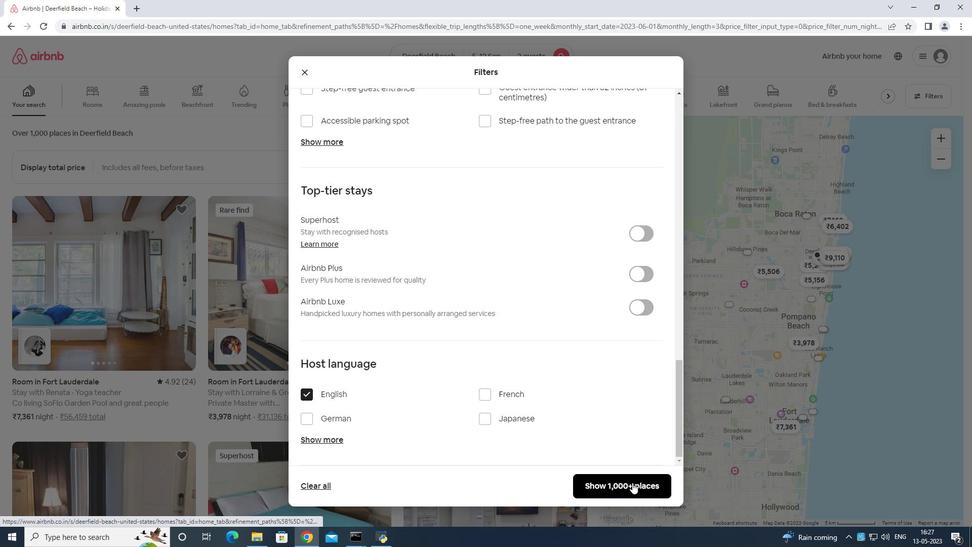 
Action: Mouse pressed left at (634, 482)
Screenshot: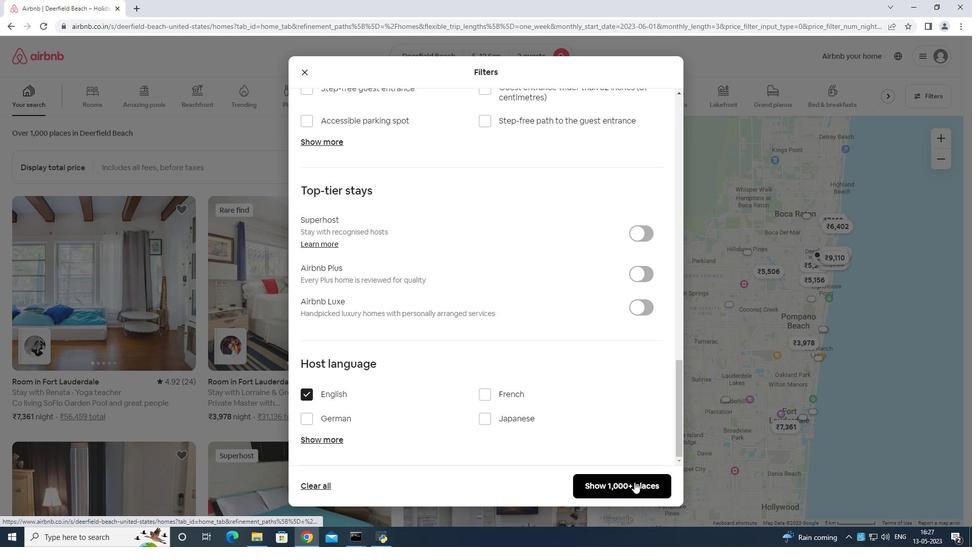 
Action: Mouse moved to (636, 481)
Screenshot: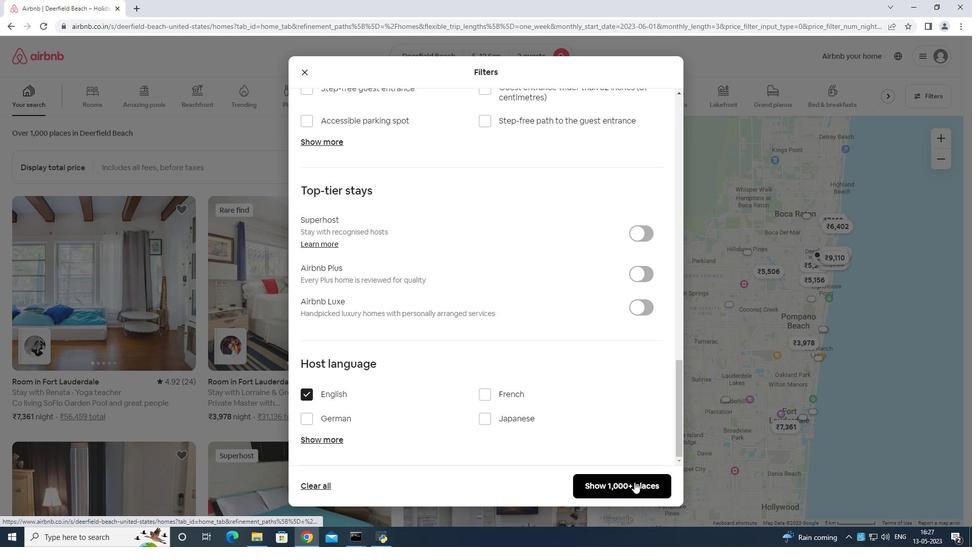
